 Task: Find connections with filter location Formiga with filter topic #house with filter profile language English with filter current company Daimler Truck Innovation Center India (DTICI) with filter school Institute of Cost and Work Accountants of India with filter industry Graphic Design with filter service category Audio Engineering with filter keywords title Chemical Engineer
Action: Mouse moved to (475, 101)
Screenshot: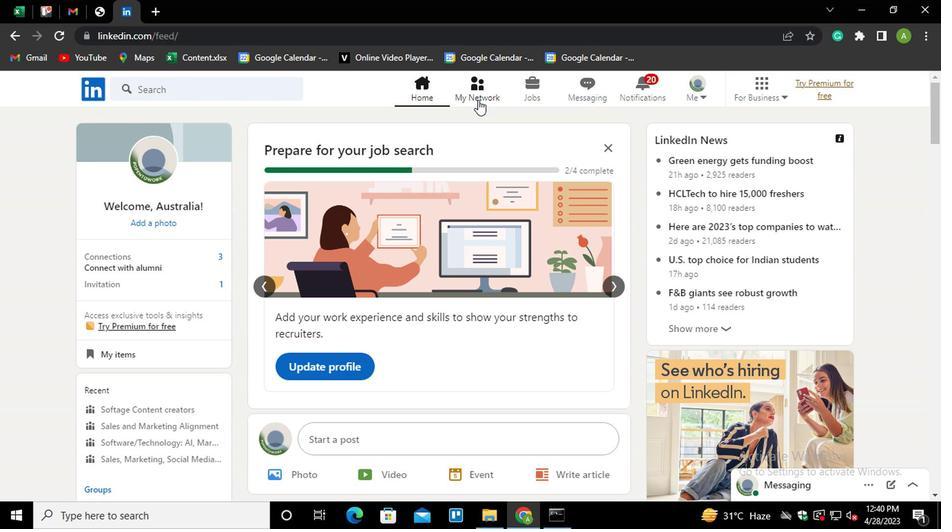 
Action: Mouse pressed left at (475, 101)
Screenshot: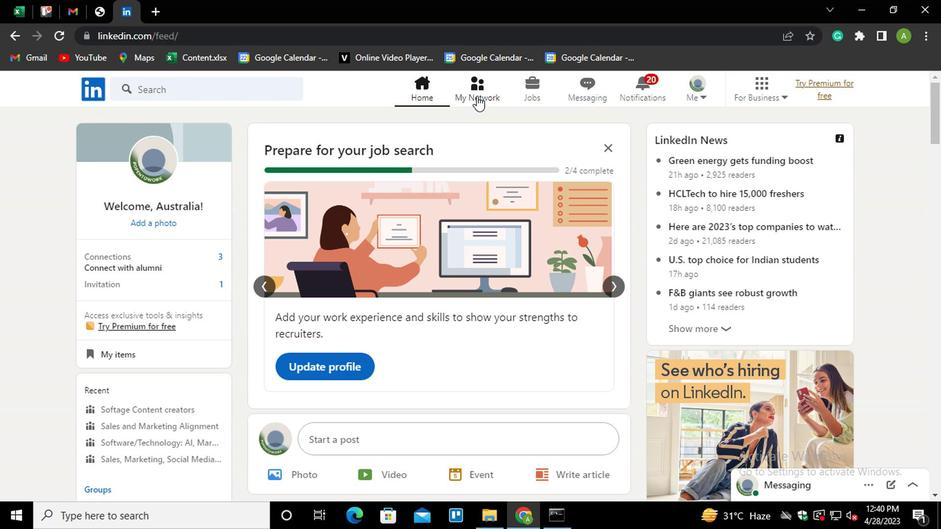 
Action: Mouse moved to (151, 166)
Screenshot: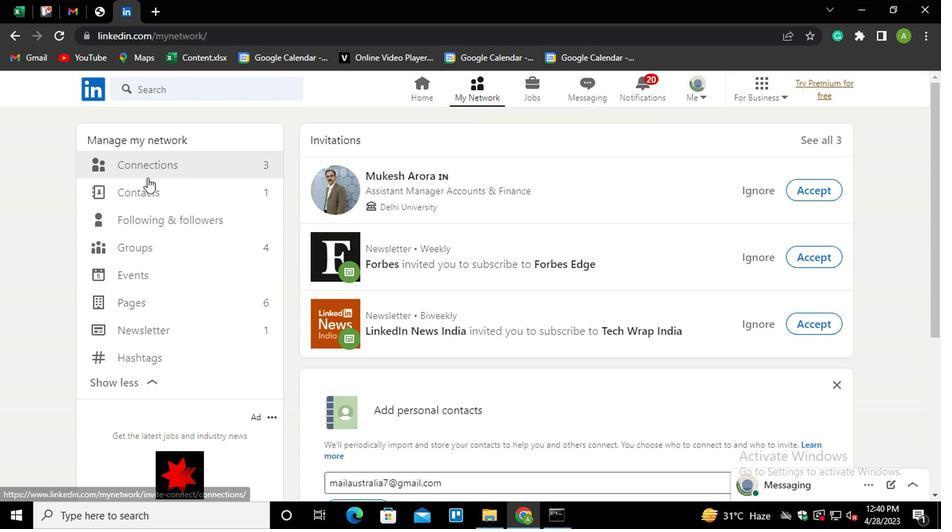 
Action: Mouse pressed left at (151, 166)
Screenshot: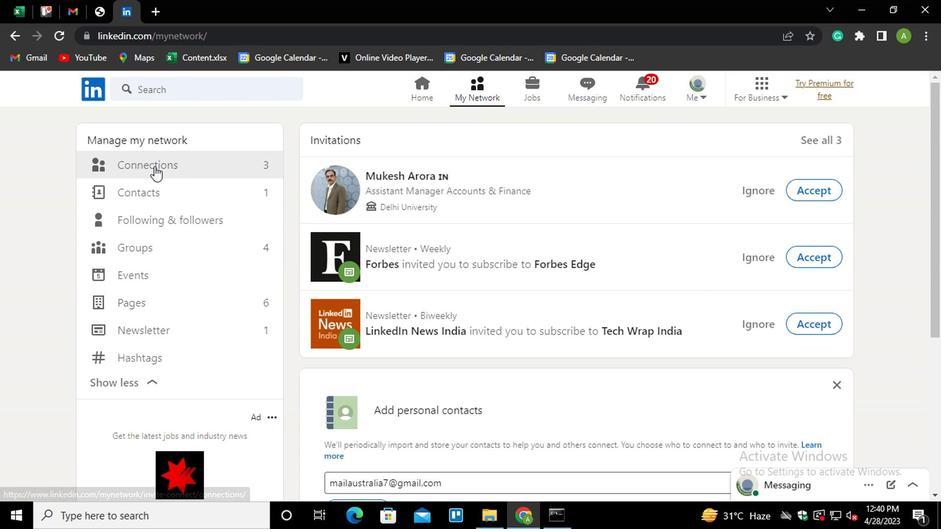 
Action: Mouse moved to (545, 173)
Screenshot: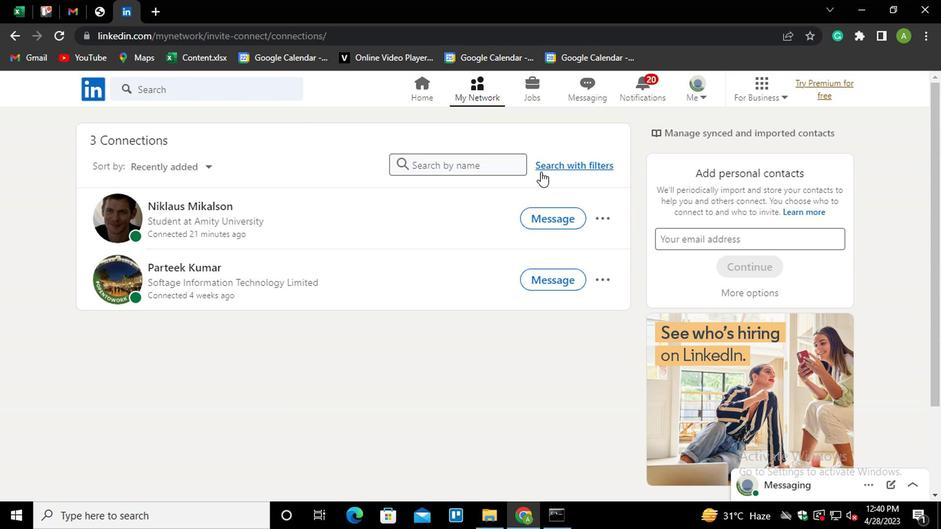 
Action: Mouse pressed left at (545, 173)
Screenshot: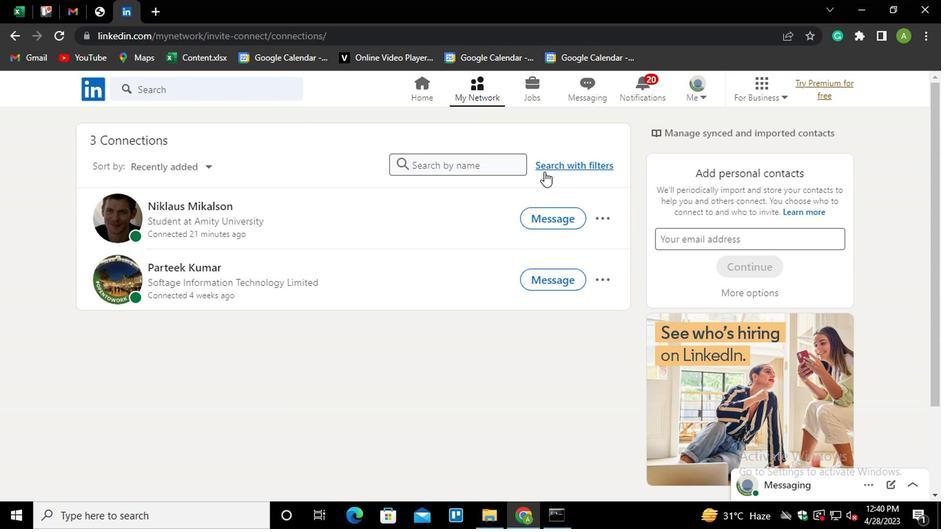 
Action: Mouse moved to (513, 130)
Screenshot: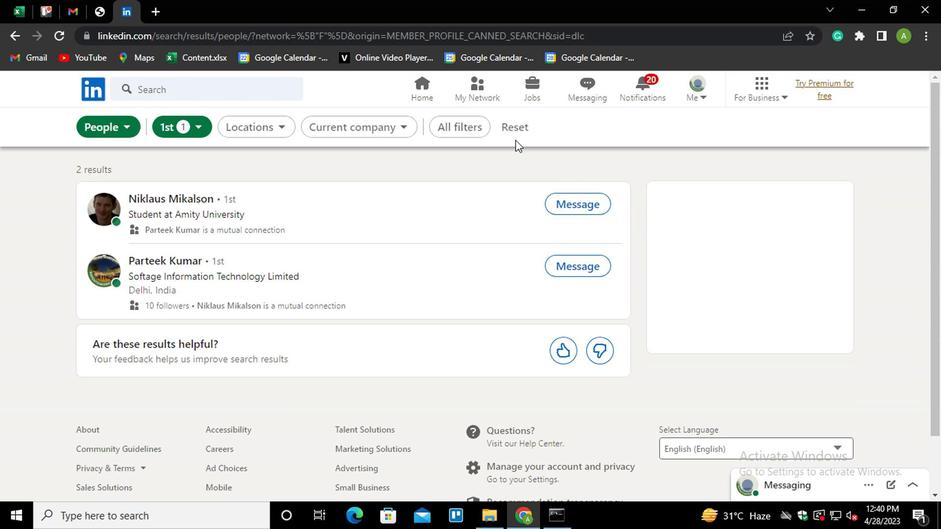 
Action: Mouse pressed left at (513, 130)
Screenshot: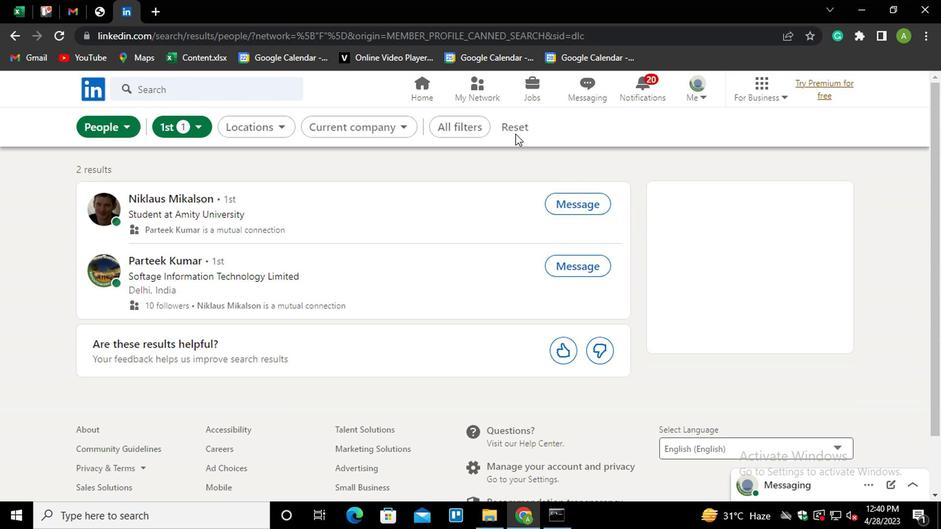 
Action: Mouse moved to (487, 130)
Screenshot: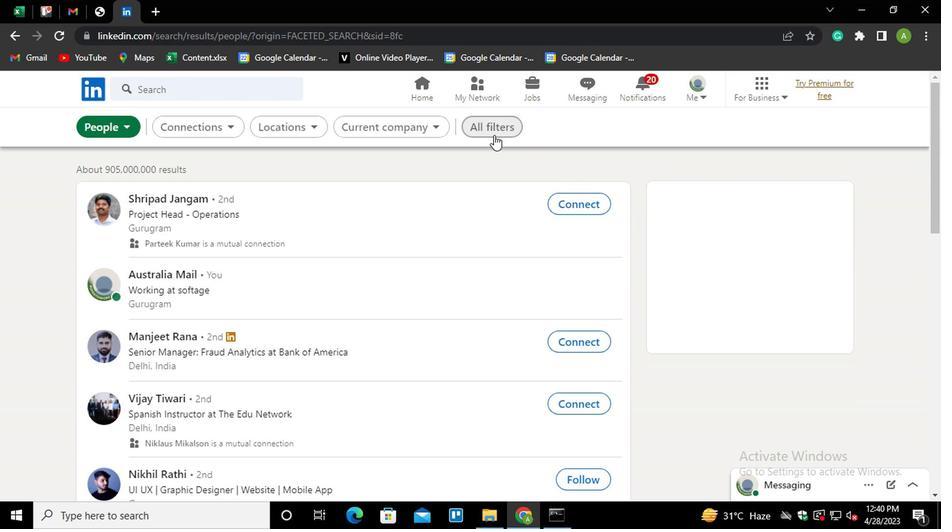 
Action: Mouse pressed left at (487, 130)
Screenshot: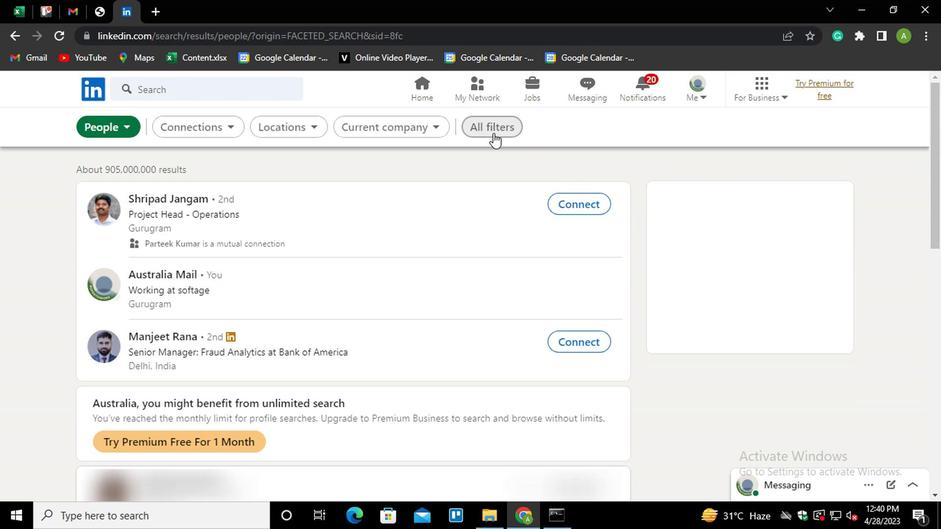 
Action: Mouse moved to (668, 262)
Screenshot: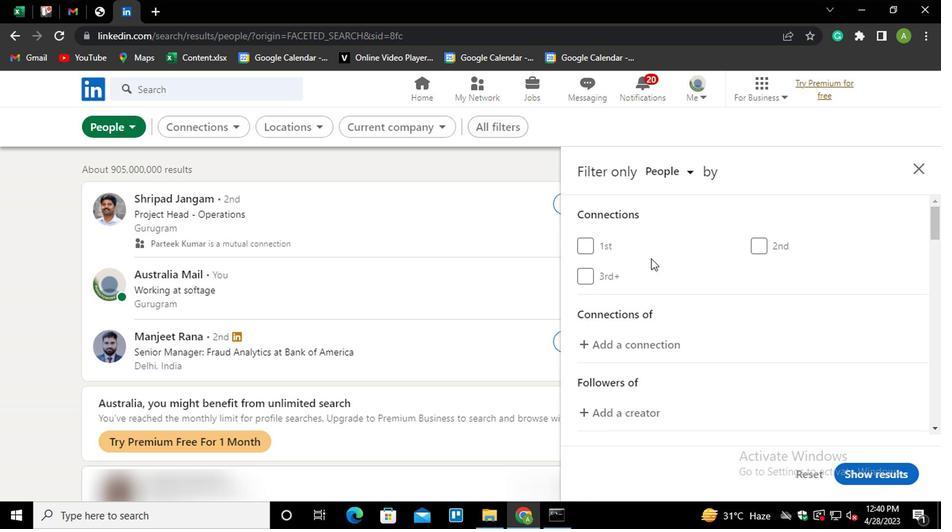 
Action: Mouse scrolled (668, 261) with delta (0, 0)
Screenshot: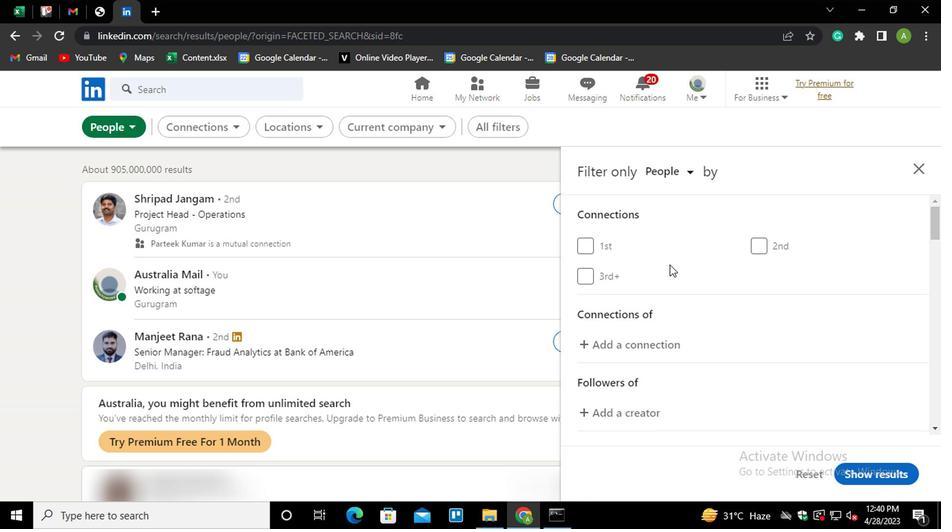 
Action: Mouse scrolled (668, 261) with delta (0, 0)
Screenshot: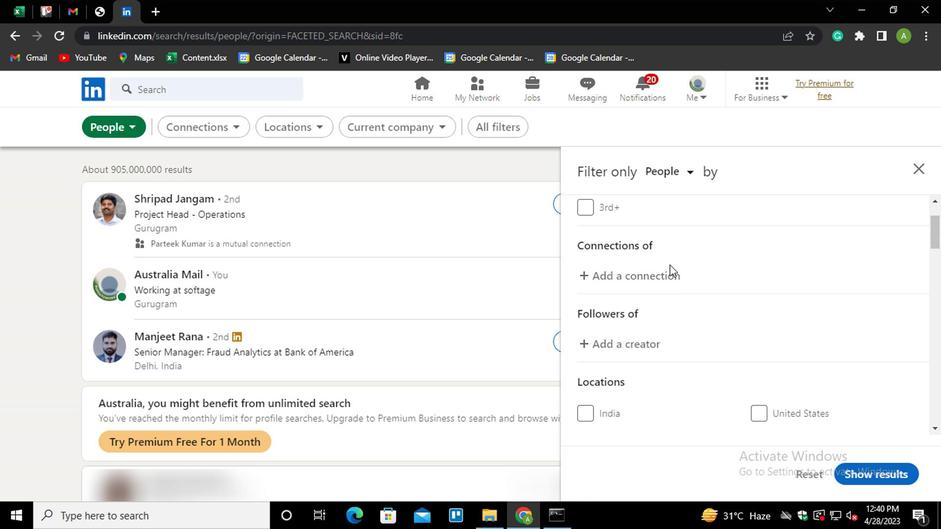 
Action: Mouse scrolled (668, 261) with delta (0, 0)
Screenshot: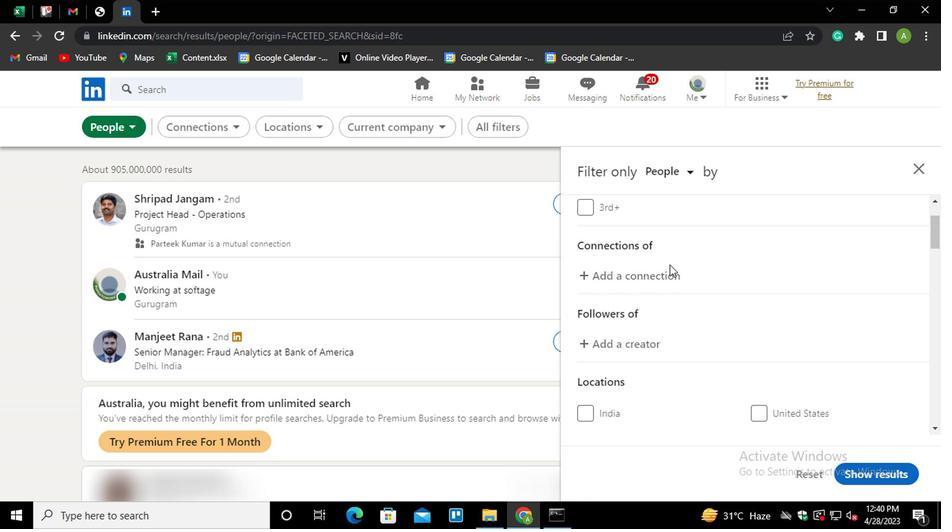 
Action: Mouse scrolled (668, 261) with delta (0, 0)
Screenshot: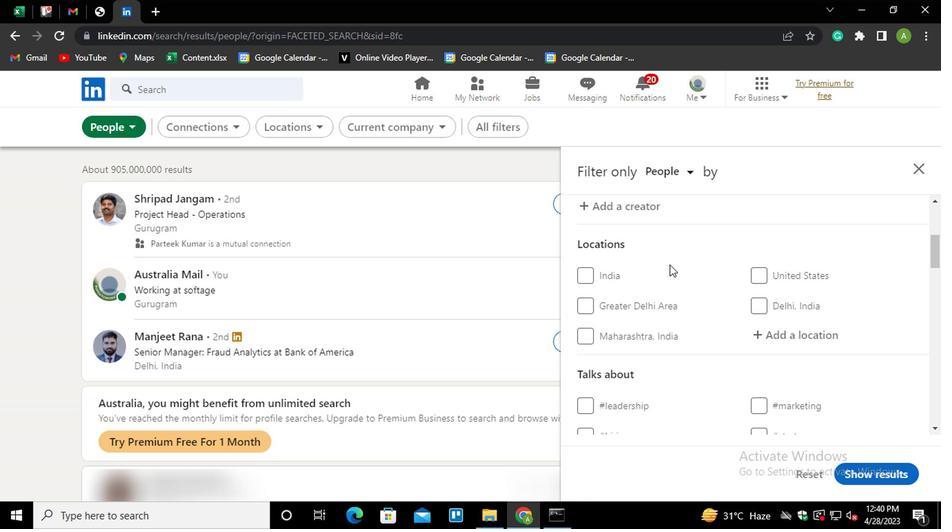 
Action: Mouse moved to (787, 256)
Screenshot: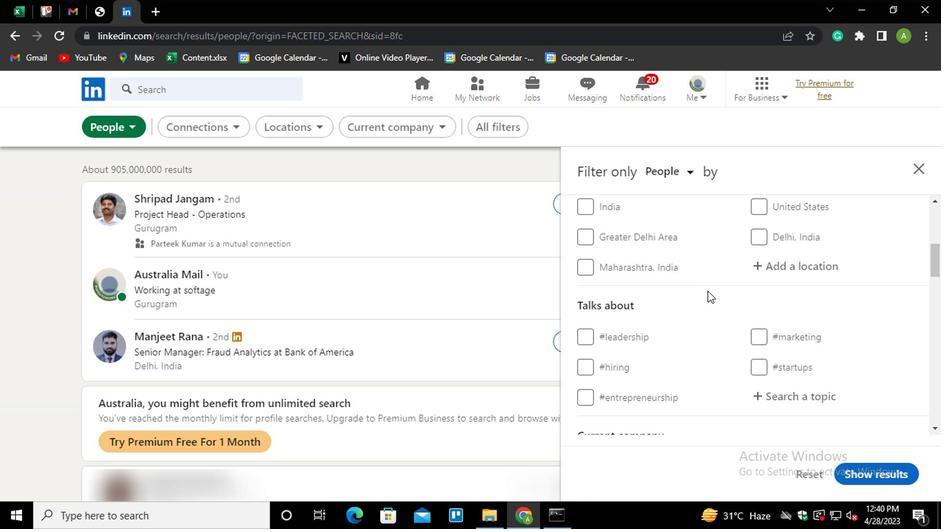 
Action: Mouse pressed left at (787, 256)
Screenshot: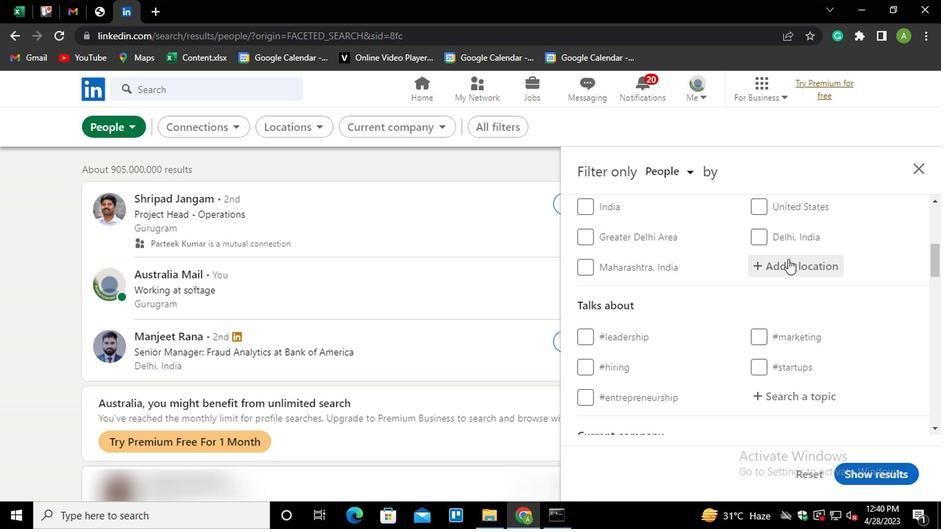 
Action: Mouse moved to (783, 260)
Screenshot: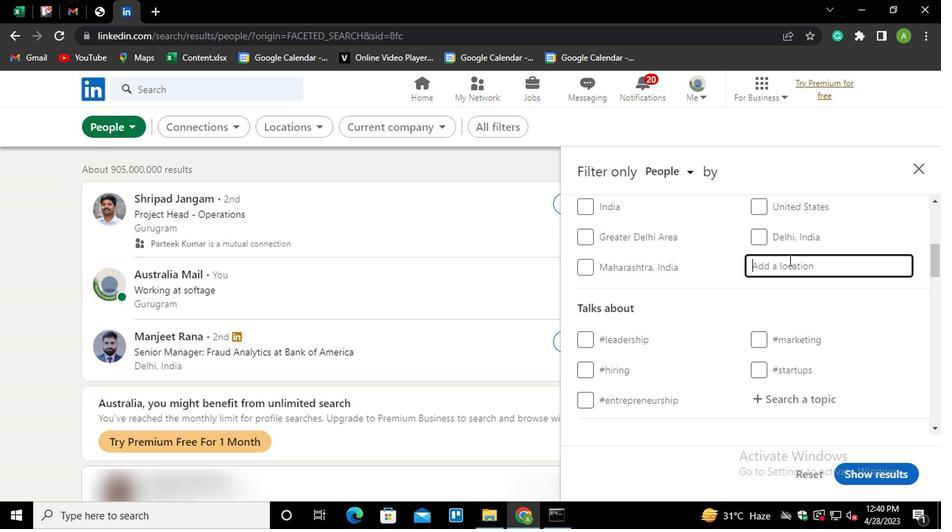 
Action: Mouse pressed left at (783, 260)
Screenshot: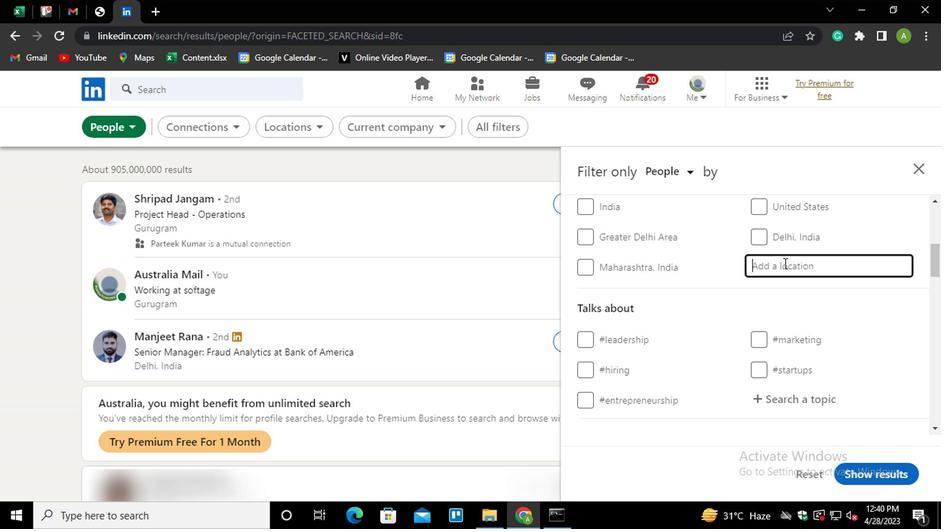 
Action: Key pressed <Key.shift>FORMIGA<Key.down><Key.enter>
Screenshot: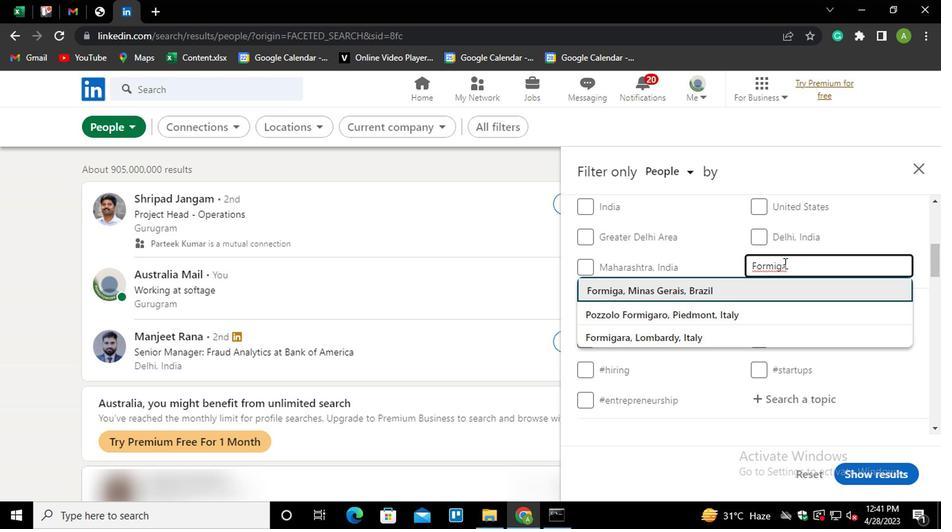 
Action: Mouse scrolled (783, 260) with delta (0, 0)
Screenshot: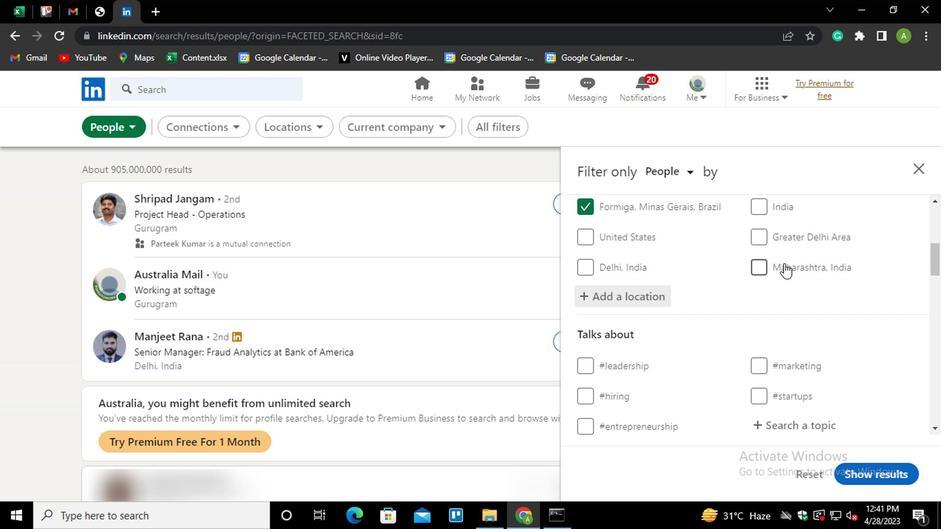 
Action: Mouse scrolled (783, 260) with delta (0, 0)
Screenshot: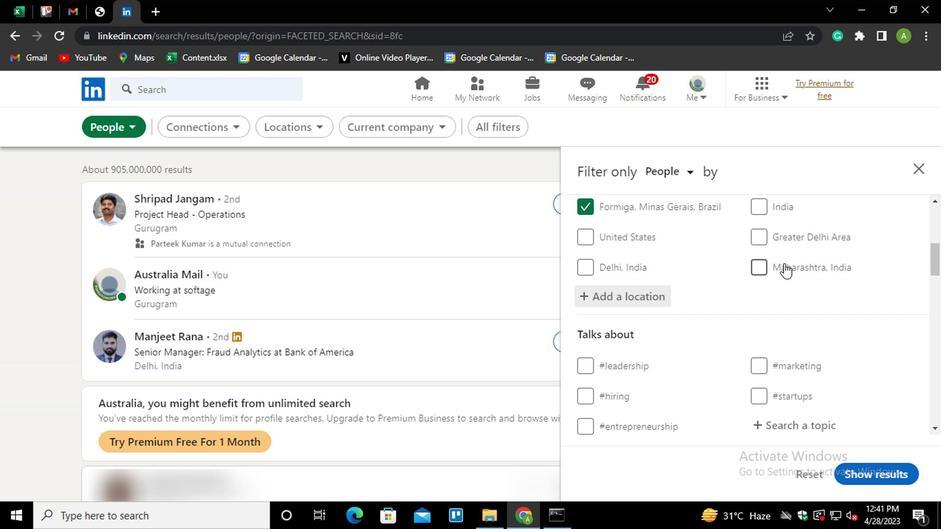 
Action: Mouse moved to (783, 282)
Screenshot: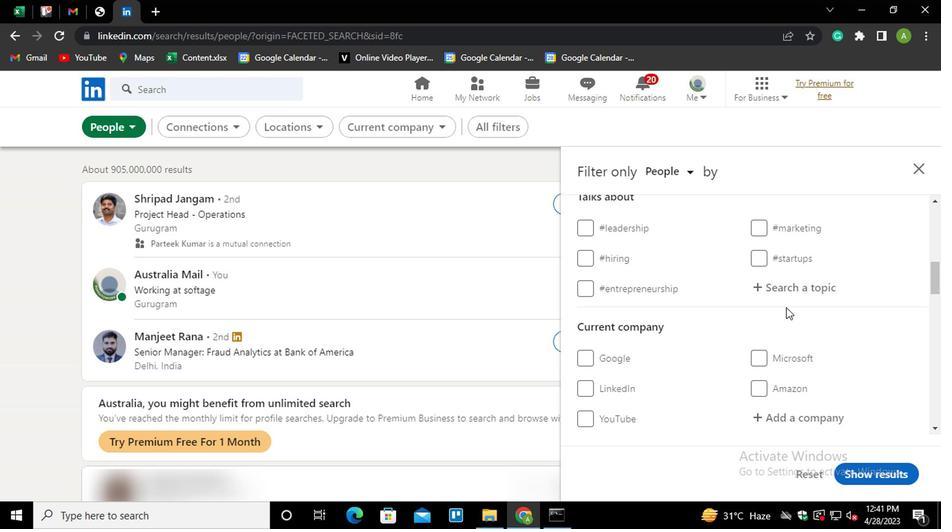 
Action: Mouse pressed left at (783, 282)
Screenshot: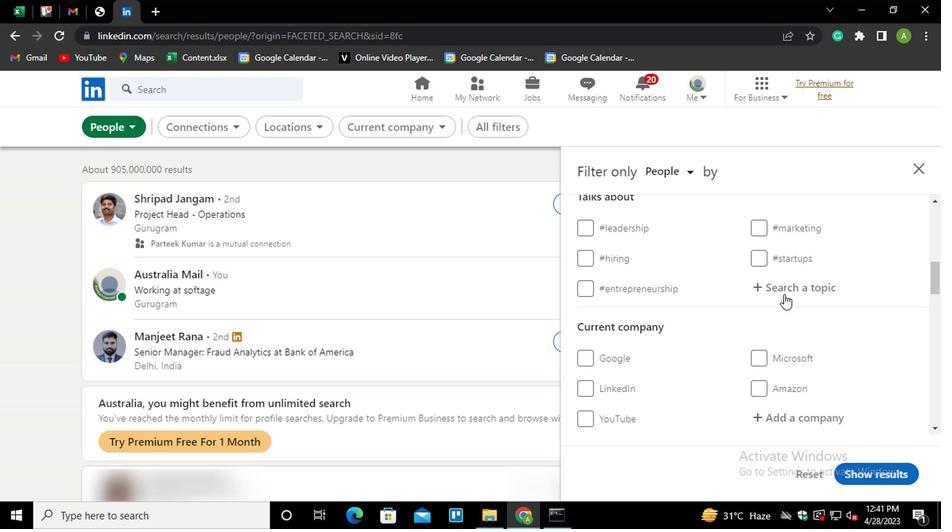 
Action: Mouse moved to (781, 281)
Screenshot: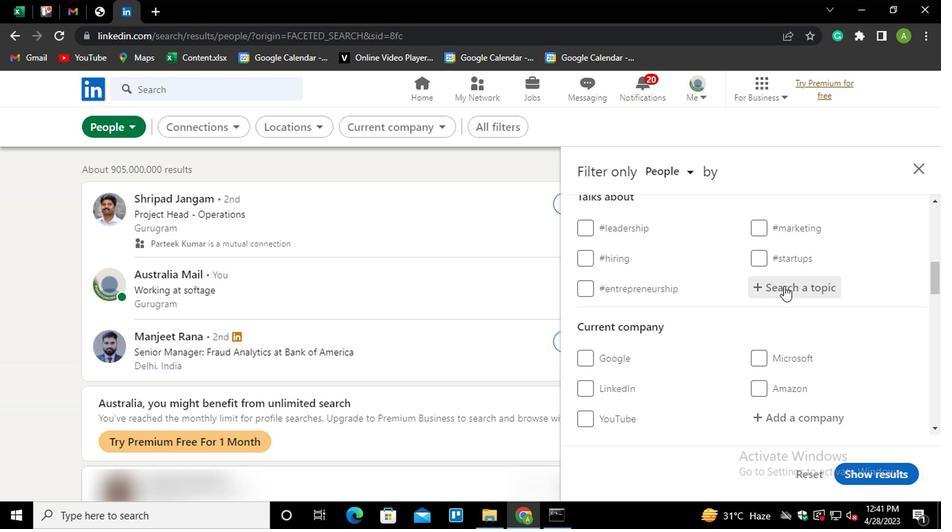 
Action: Key pressed HOUSE<Key.down><Key.down><Key.enter>
Screenshot: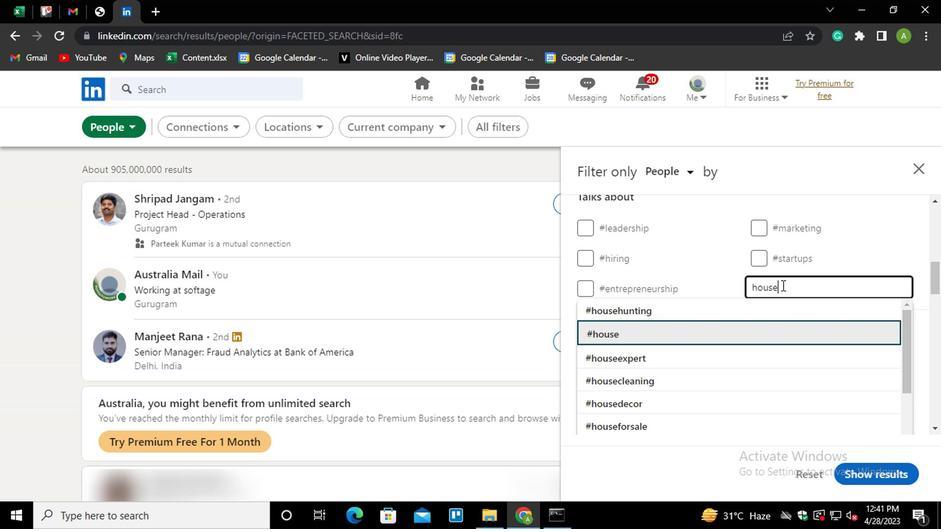 
Action: Mouse scrolled (781, 280) with delta (0, 0)
Screenshot: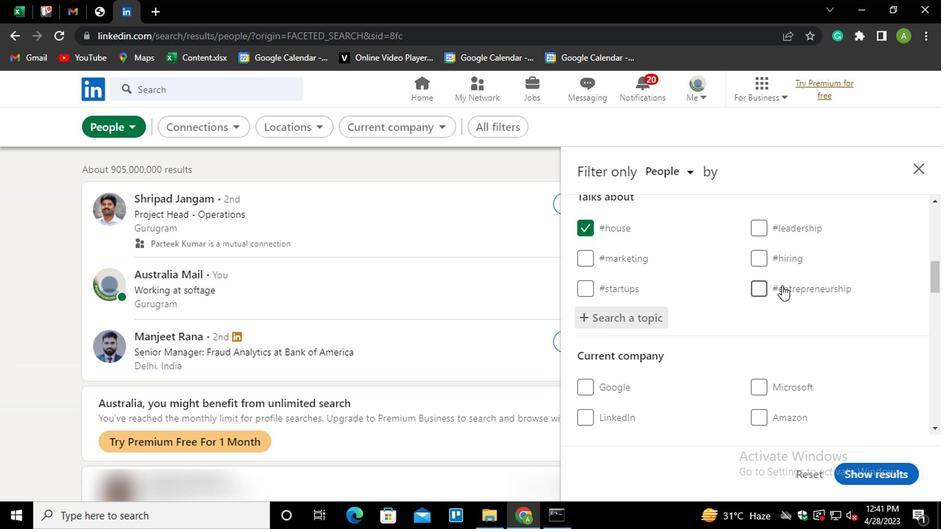 
Action: Mouse scrolled (781, 280) with delta (0, 0)
Screenshot: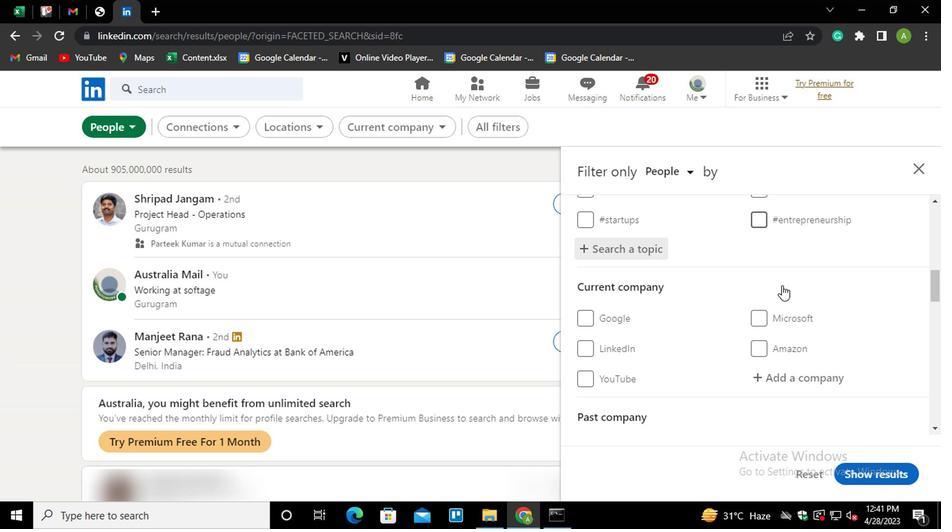 
Action: Mouse scrolled (781, 280) with delta (0, 0)
Screenshot: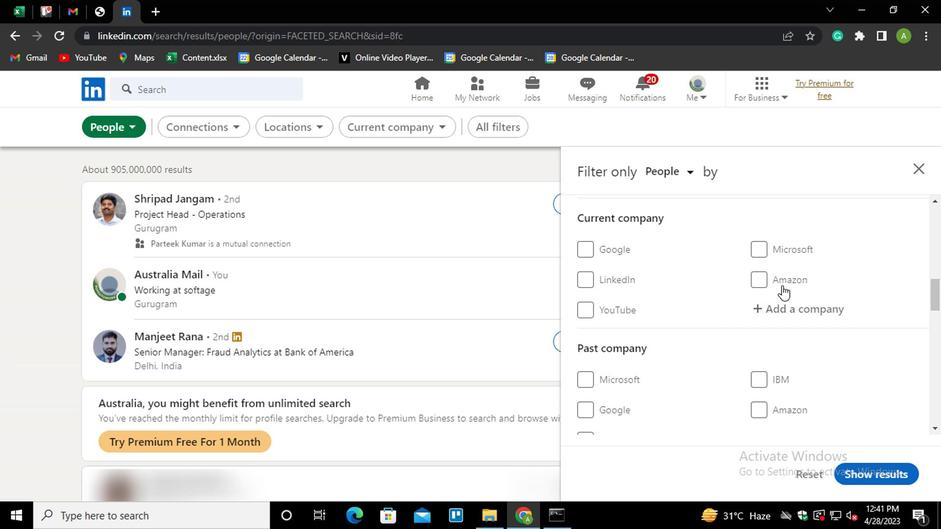 
Action: Mouse scrolled (781, 280) with delta (0, 0)
Screenshot: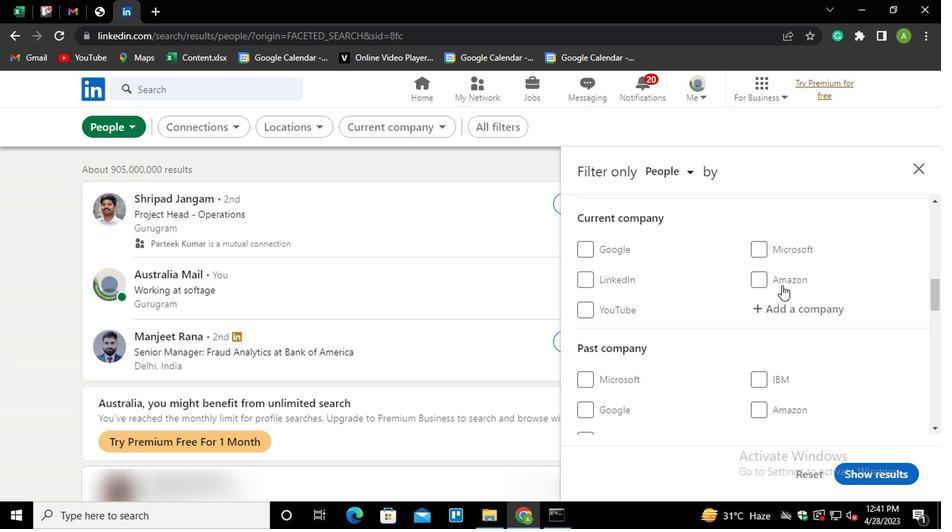 
Action: Mouse scrolled (781, 280) with delta (0, 0)
Screenshot: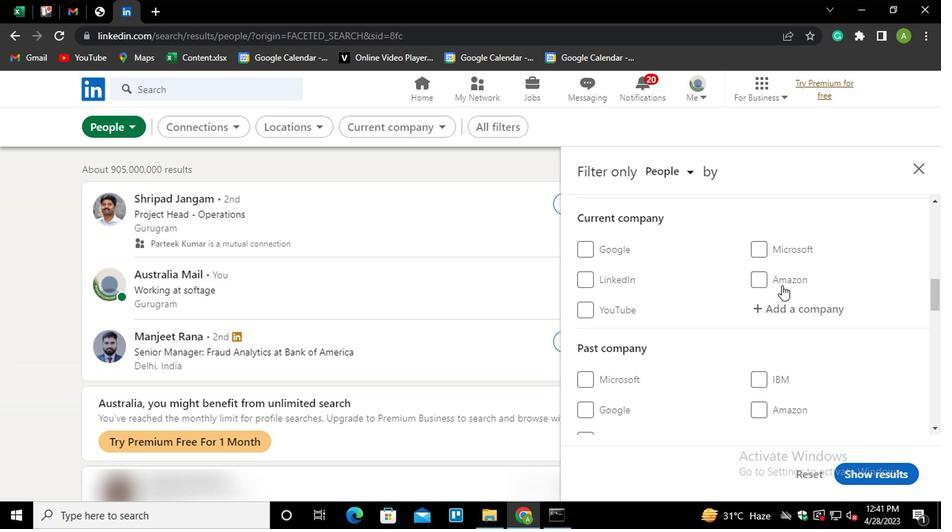 
Action: Mouse scrolled (781, 280) with delta (0, 0)
Screenshot: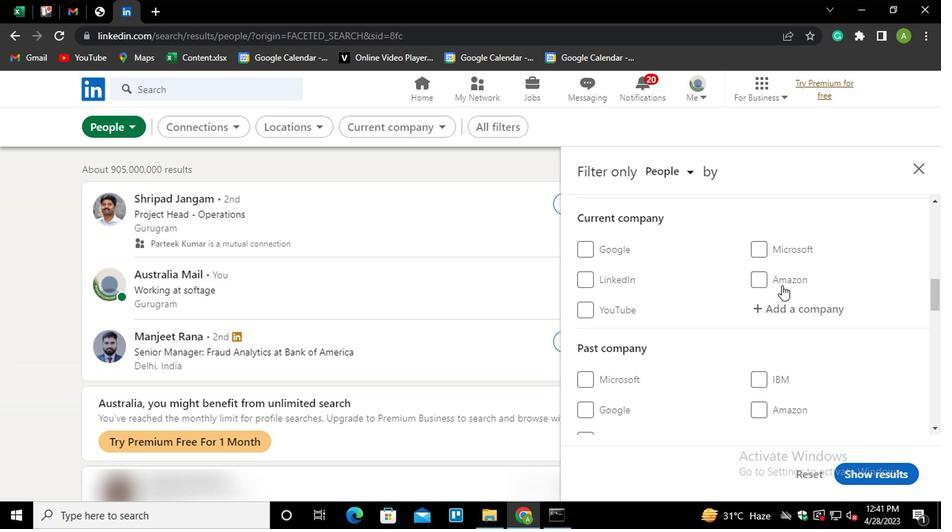 
Action: Mouse scrolled (781, 280) with delta (0, 0)
Screenshot: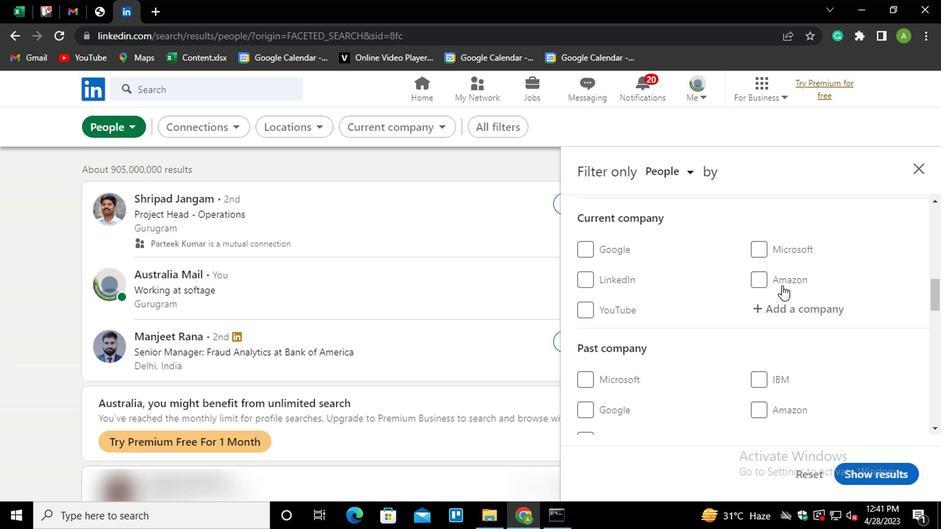 
Action: Mouse scrolled (781, 280) with delta (0, 0)
Screenshot: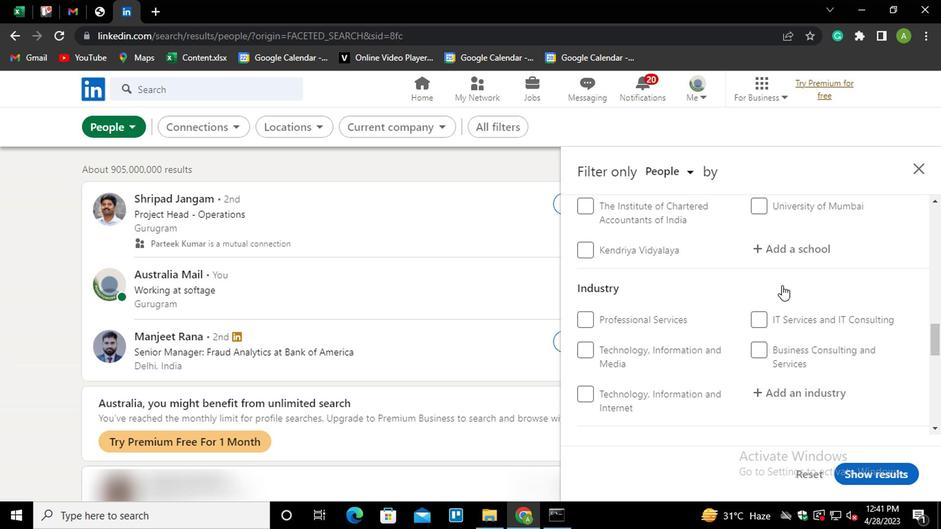
Action: Mouse scrolled (781, 280) with delta (0, 0)
Screenshot: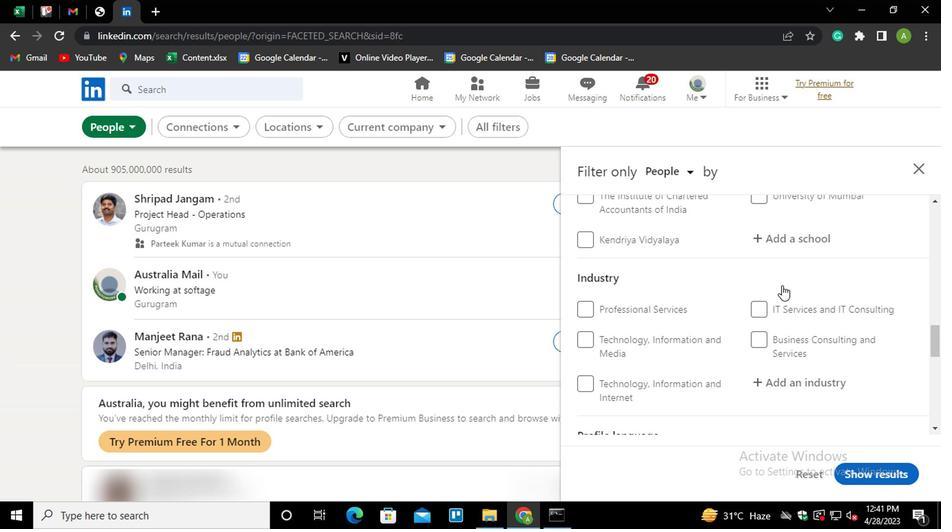 
Action: Mouse scrolled (781, 280) with delta (0, 0)
Screenshot: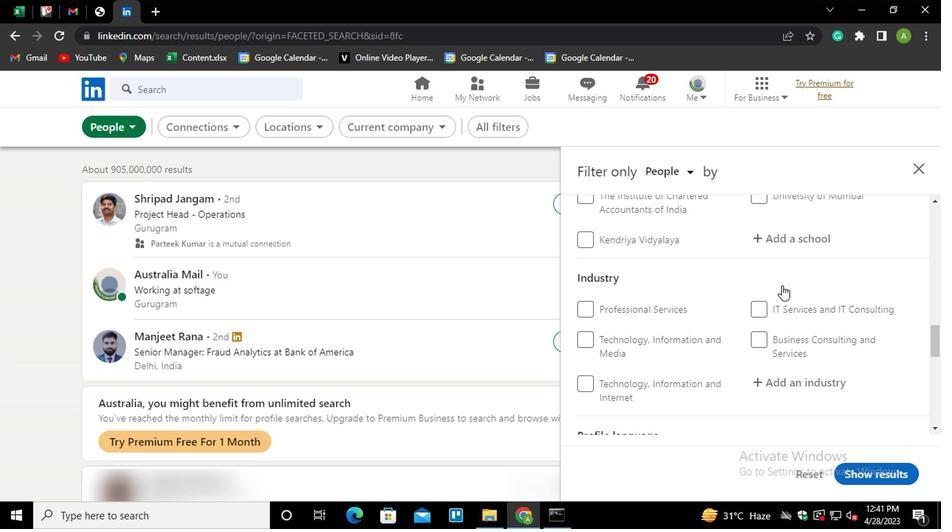 
Action: Mouse moved to (584, 264)
Screenshot: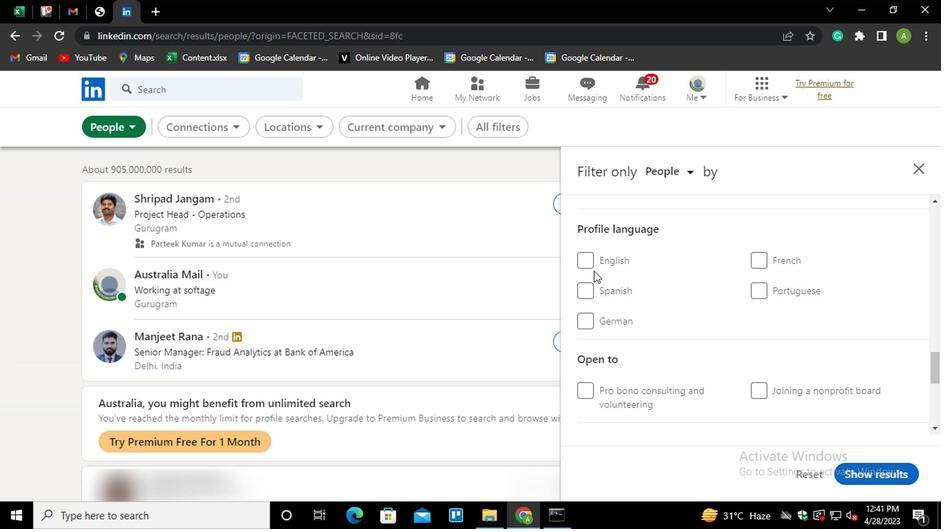 
Action: Mouse pressed left at (584, 264)
Screenshot: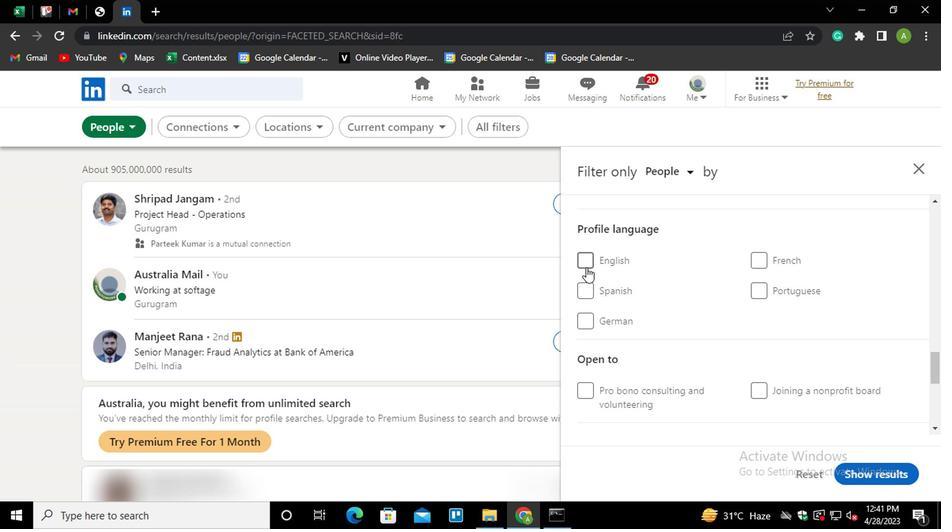 
Action: Mouse moved to (698, 314)
Screenshot: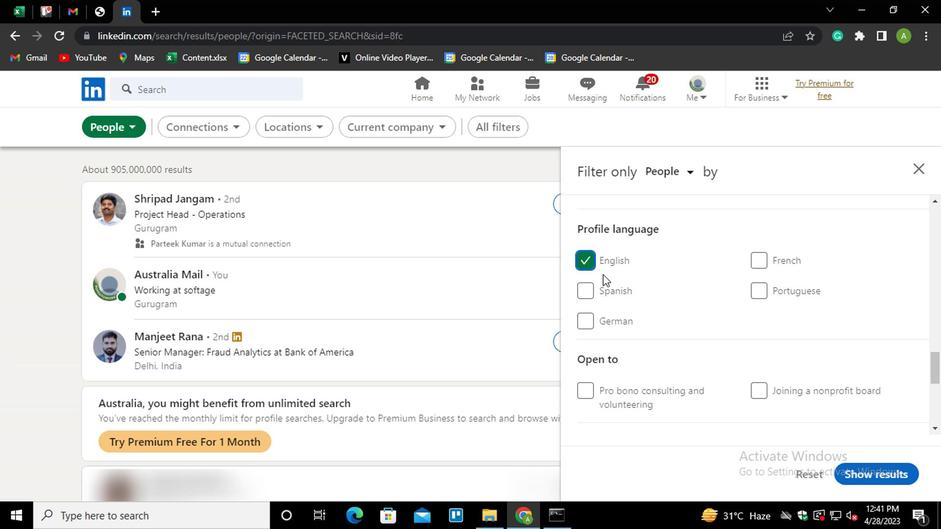 
Action: Mouse scrolled (698, 315) with delta (0, 0)
Screenshot: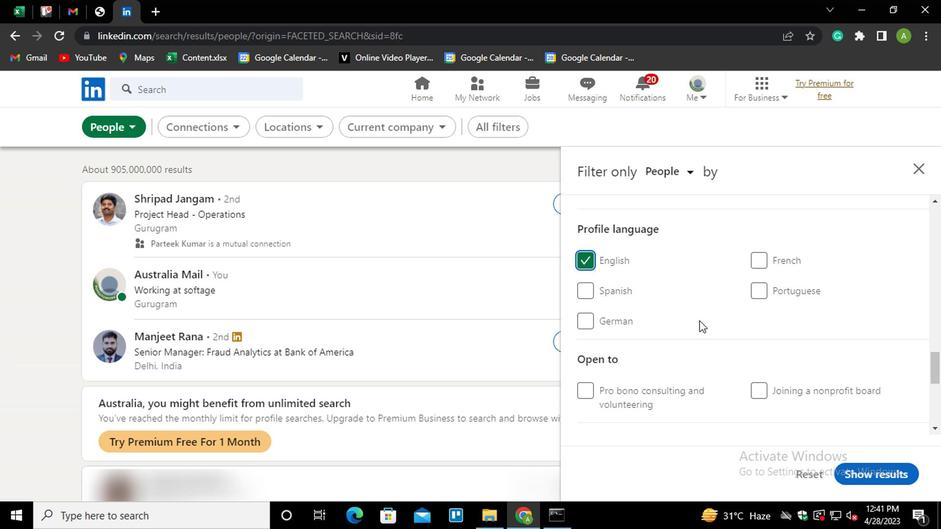 
Action: Mouse scrolled (698, 315) with delta (0, 0)
Screenshot: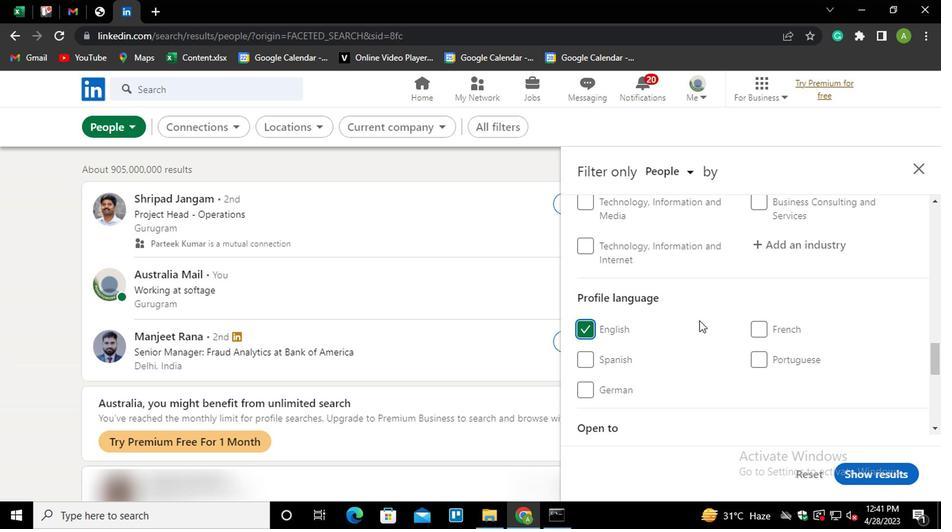 
Action: Mouse scrolled (698, 315) with delta (0, 0)
Screenshot: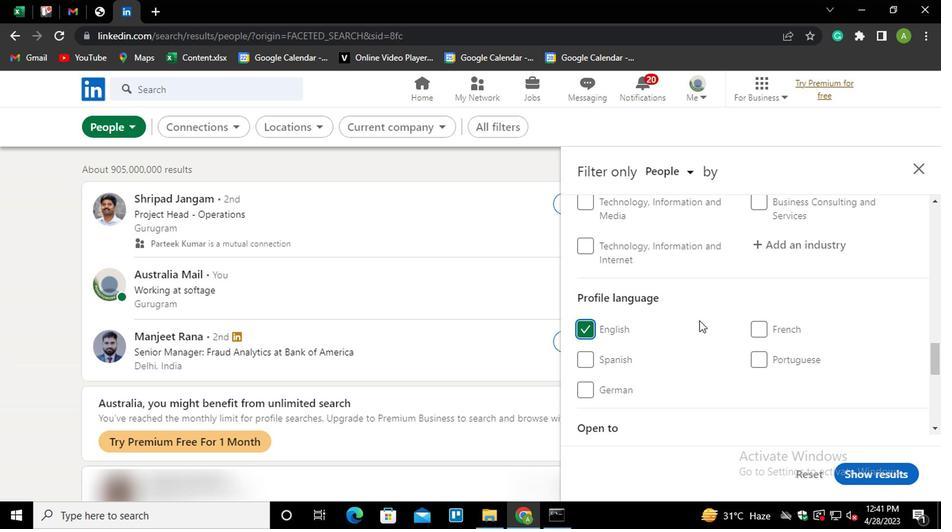 
Action: Mouse scrolled (698, 315) with delta (0, 0)
Screenshot: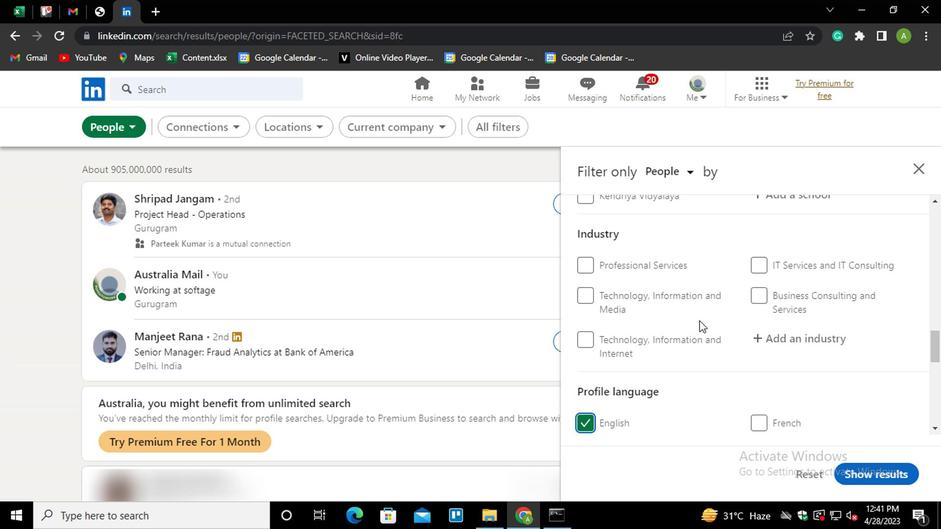 
Action: Mouse scrolled (698, 315) with delta (0, 0)
Screenshot: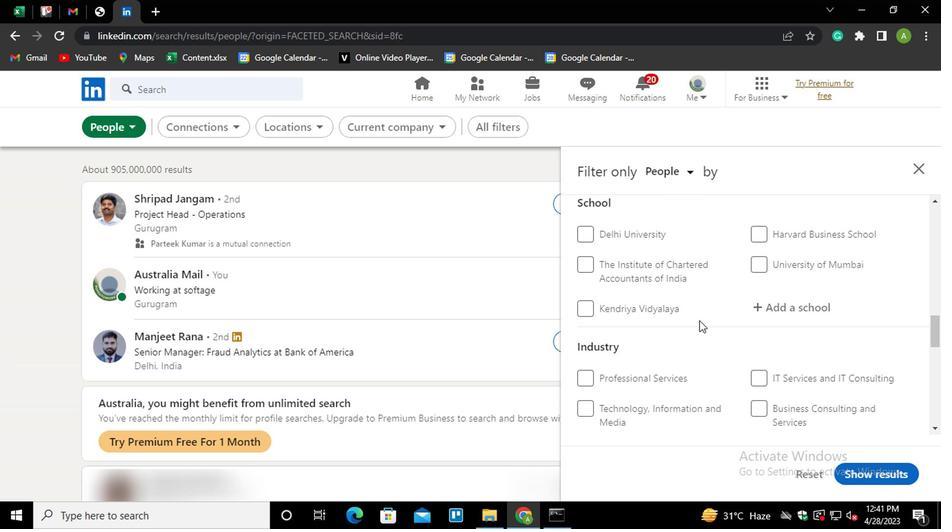 
Action: Mouse scrolled (698, 315) with delta (0, 0)
Screenshot: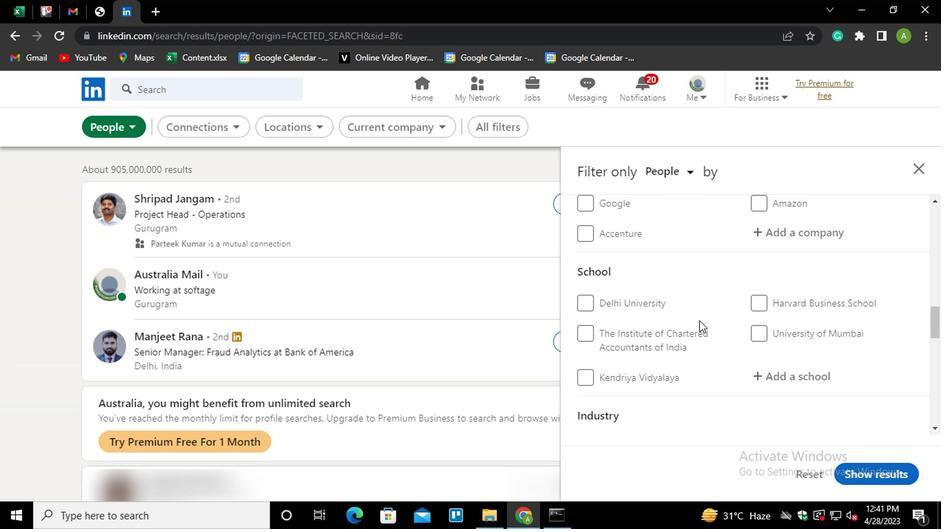 
Action: Mouse scrolled (698, 315) with delta (0, 0)
Screenshot: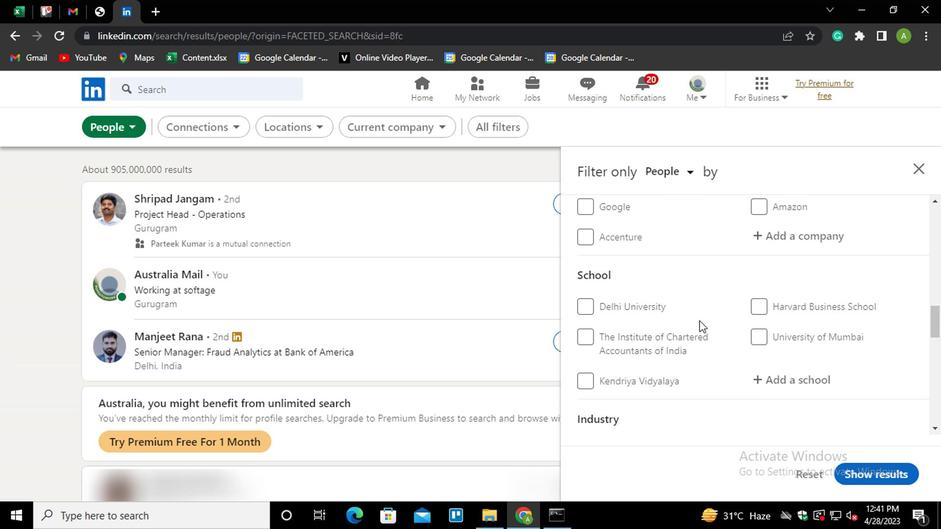 
Action: Mouse scrolled (698, 315) with delta (0, 0)
Screenshot: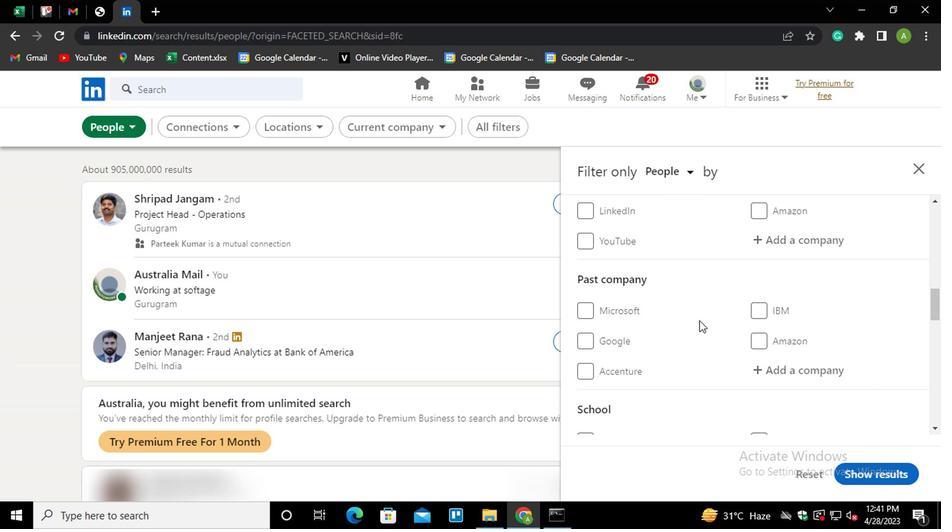 
Action: Mouse moved to (767, 304)
Screenshot: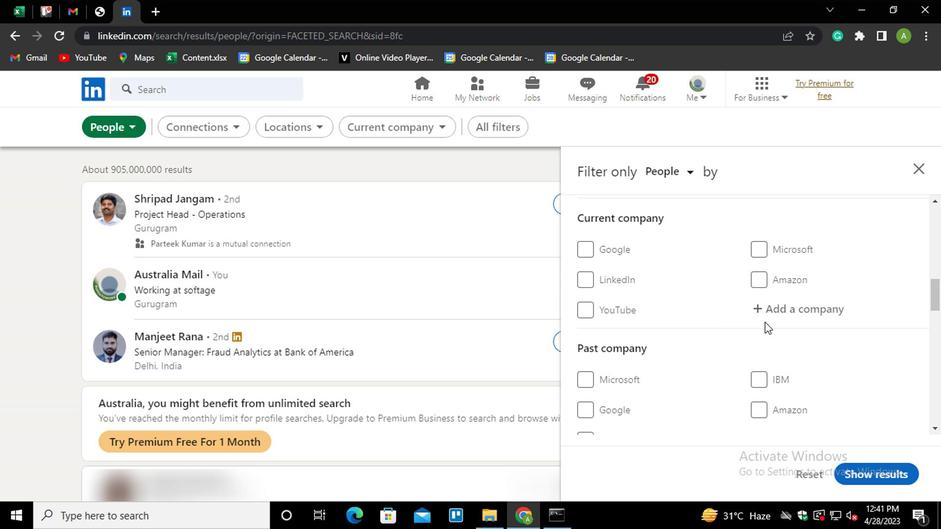 
Action: Mouse pressed left at (767, 304)
Screenshot: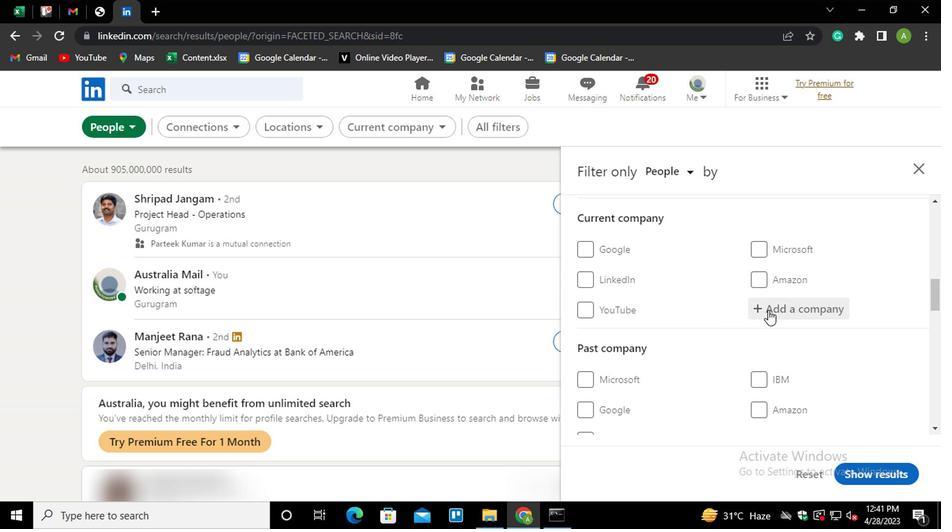 
Action: Key pressed <Key.shift>D
Screenshot: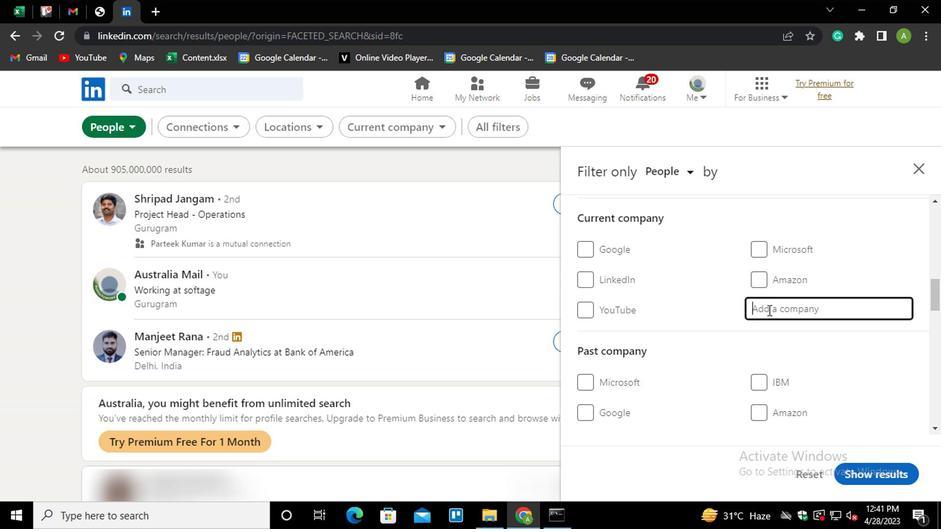 
Action: Mouse moved to (766, 304)
Screenshot: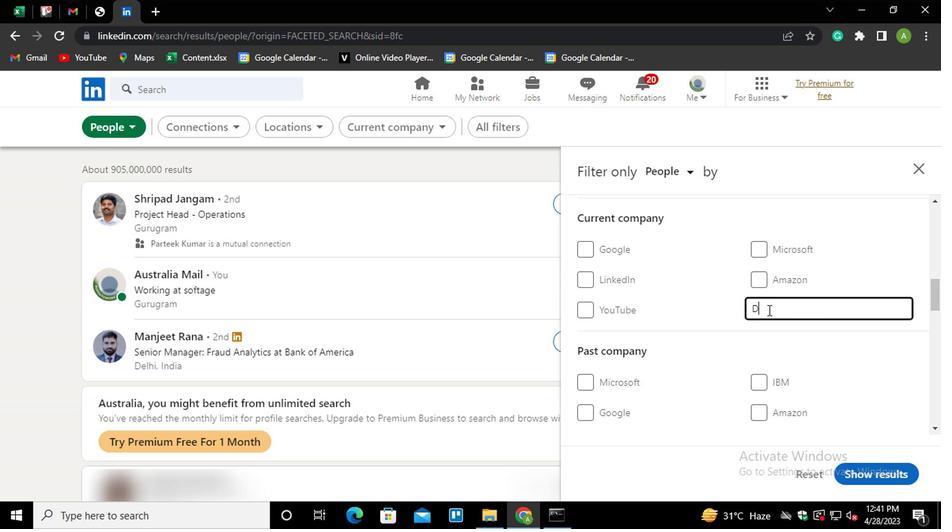 
Action: Key pressed AIMLER<Key.down><Key.space><Key.shift>TRUCK<Key.down><Key.enter>
Screenshot: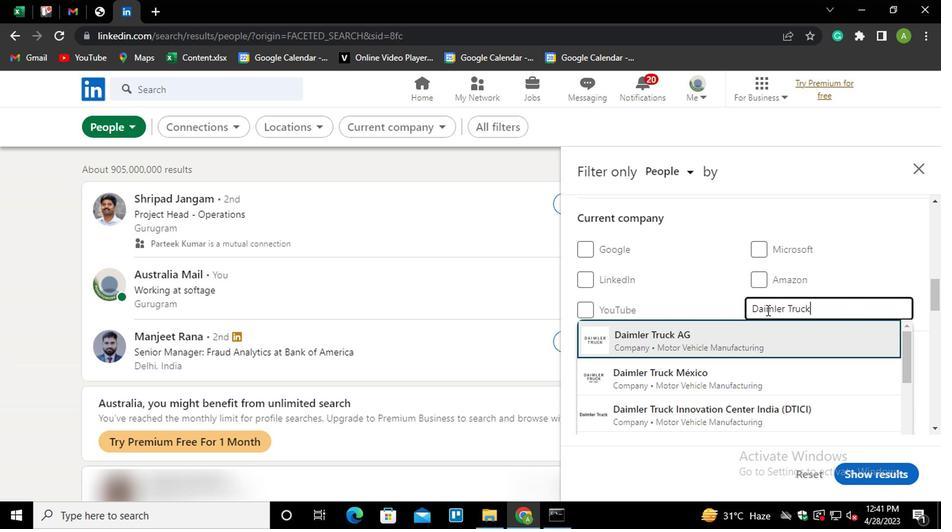 
Action: Mouse scrolled (766, 304) with delta (0, 0)
Screenshot: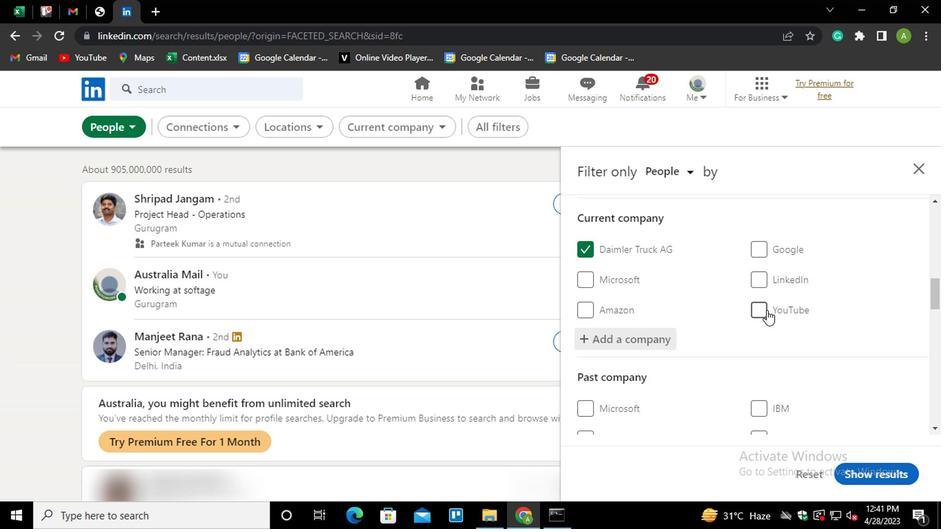 
Action: Mouse scrolled (766, 304) with delta (0, 0)
Screenshot: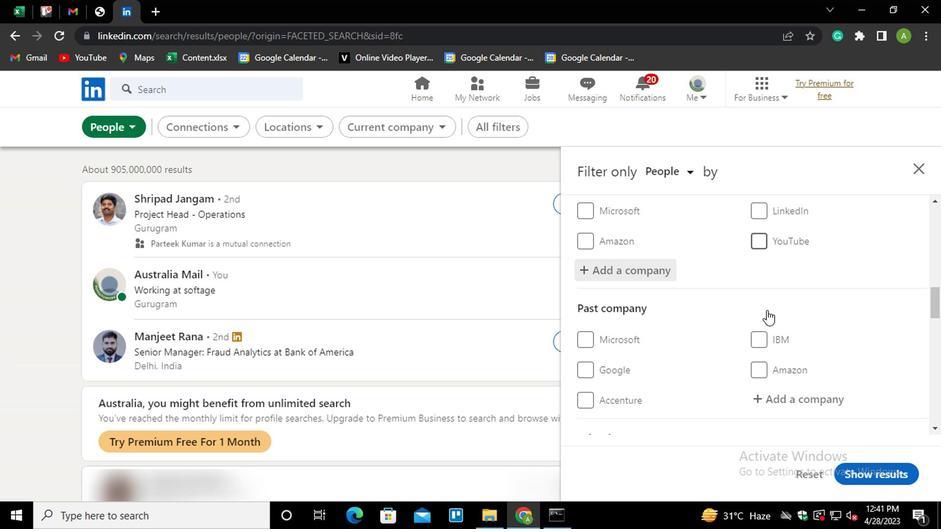 
Action: Mouse scrolled (766, 304) with delta (0, 0)
Screenshot: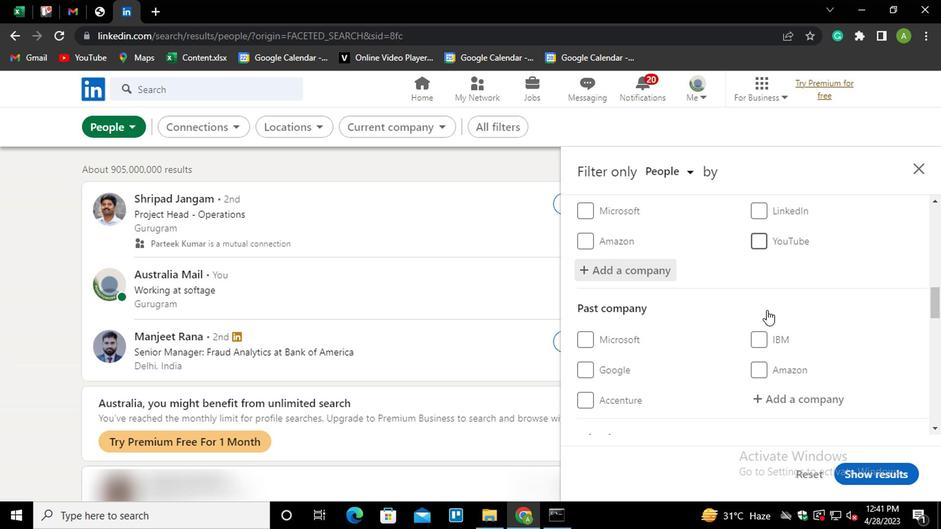 
Action: Mouse moved to (779, 270)
Screenshot: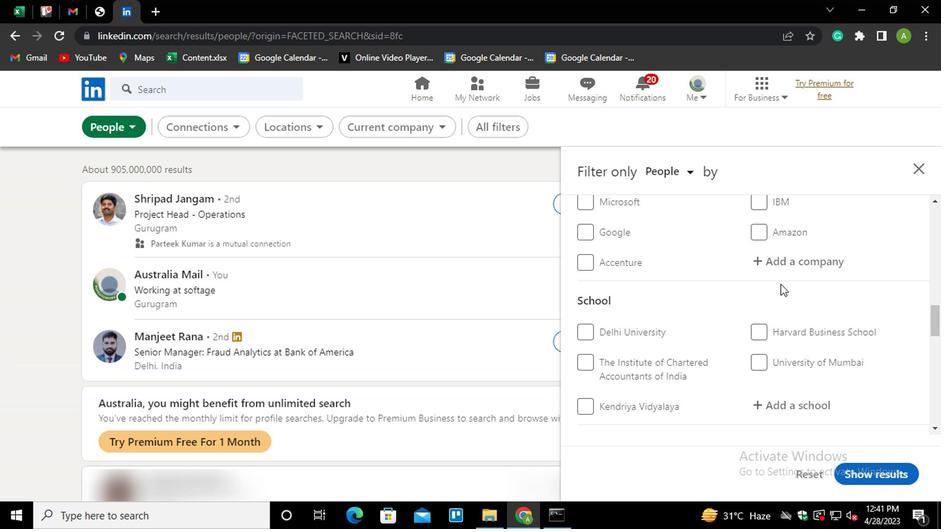 
Action: Mouse scrolled (779, 269) with delta (0, 0)
Screenshot: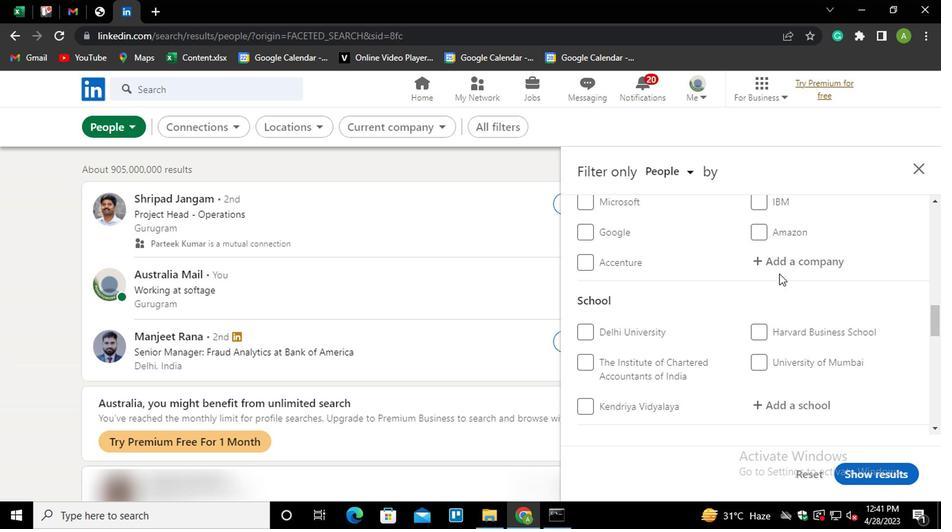
Action: Mouse scrolled (779, 269) with delta (0, 0)
Screenshot: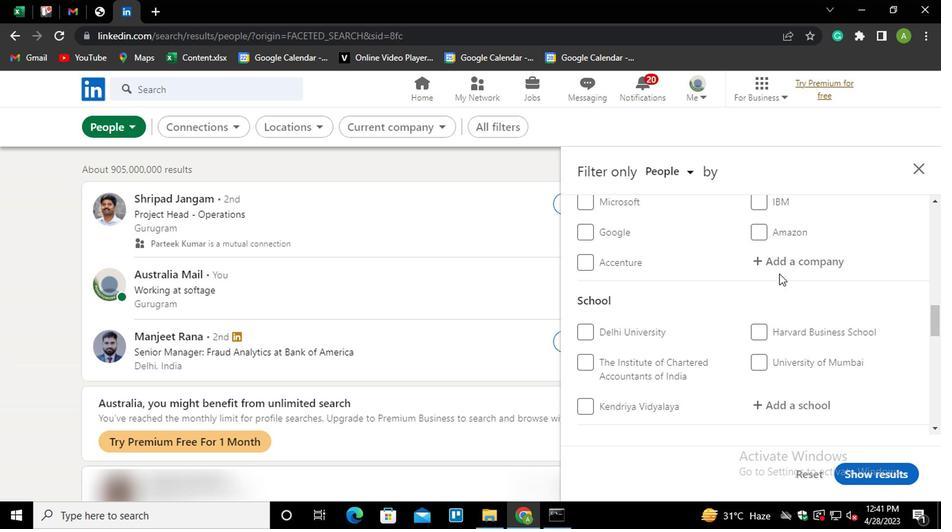 
Action: Mouse moved to (773, 265)
Screenshot: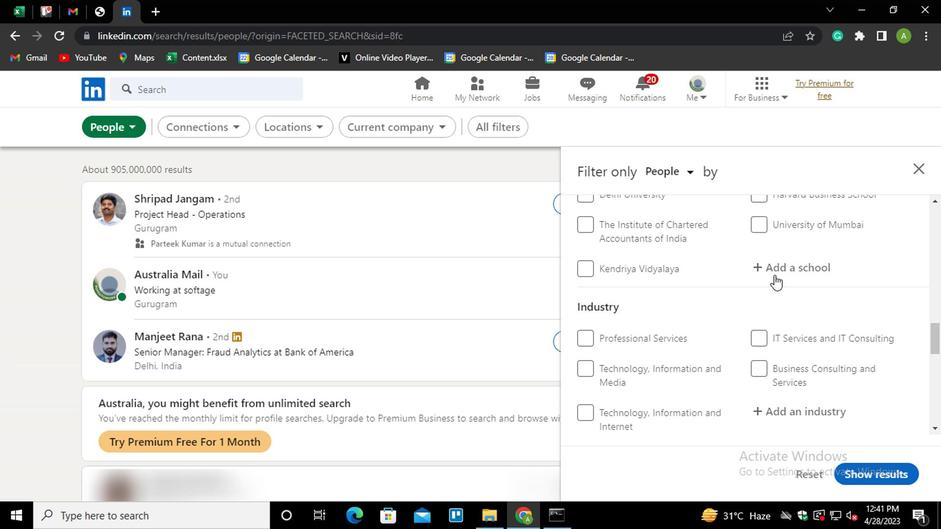 
Action: Mouse pressed left at (773, 265)
Screenshot: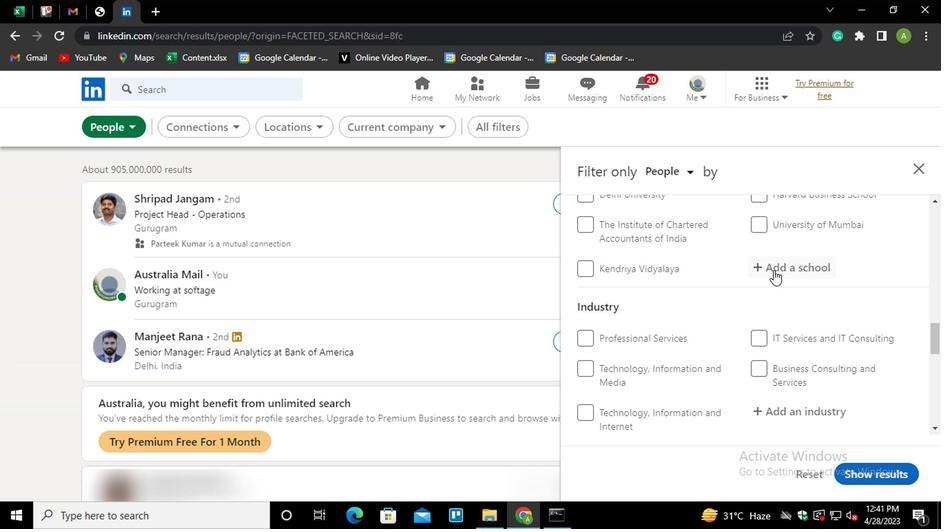 
Action: Mouse moved to (781, 267)
Screenshot: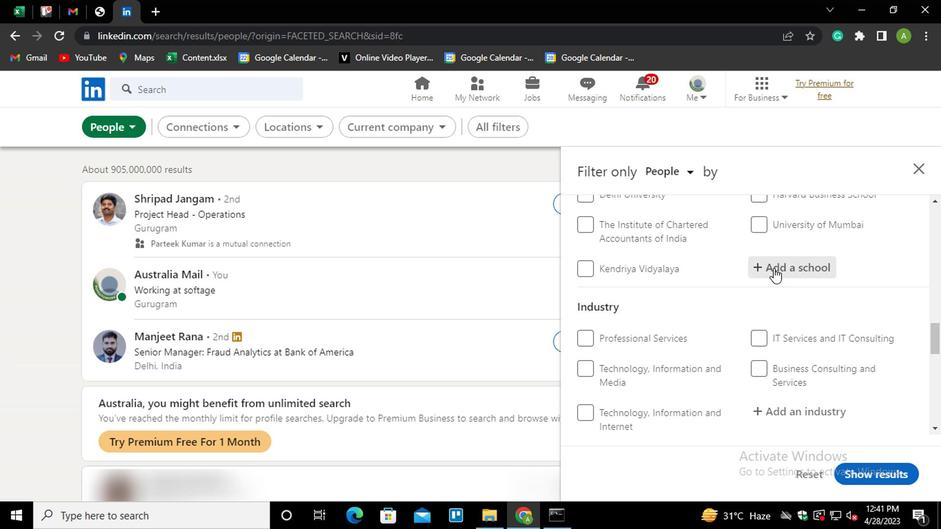 
Action: Mouse pressed left at (781, 267)
Screenshot: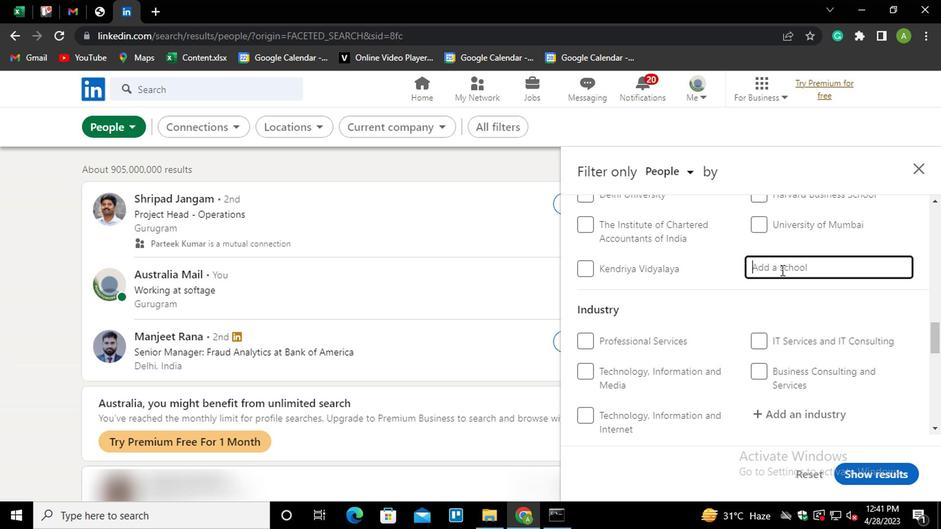 
Action: Key pressed <Key.shift><Key.shift><Key.shift><Key.shift><Key.shift><Key.shift><Key.shift><Key.shift><Key.shift><Key.shift><Key.shift><Key.shift><Key.shift><Key.shift><Key.shift><Key.shift><Key.shift><Key.shift><Key.shift><Key.shift><Key.shift><Key.shift><Key.shift><Key.shift><Key.shift><Key.shift><Key.shift><Key.shift><Key.shift><Key.shift><Key.shift><Key.shift><Key.shift><Key.shift><Key.shift><Key.shift><Key.shift><Key.shift><Key.shift><Key.shift><Key.shift><Key.shift><Key.shift><Key.shift><Key.shift><Key.shift>COS<Key.backspace><Key.backspace>OST<Key.space>AND<Key.space>WOR<Key.down><Key.enter>
Screenshot: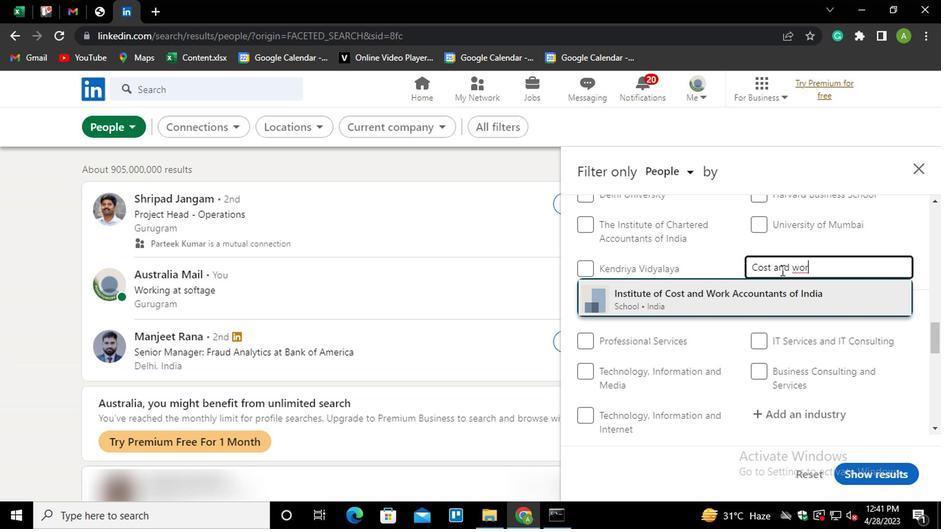 
Action: Mouse scrolled (781, 266) with delta (0, 0)
Screenshot: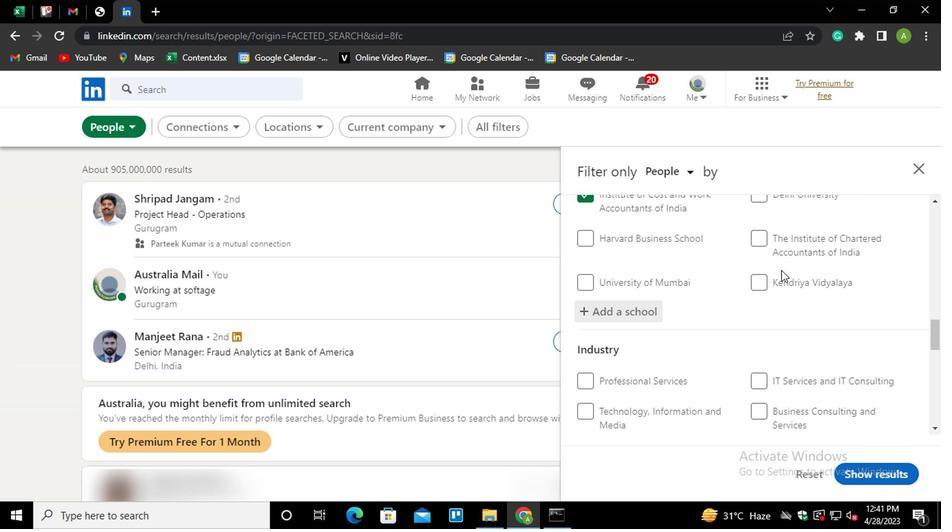 
Action: Mouse scrolled (781, 266) with delta (0, 0)
Screenshot: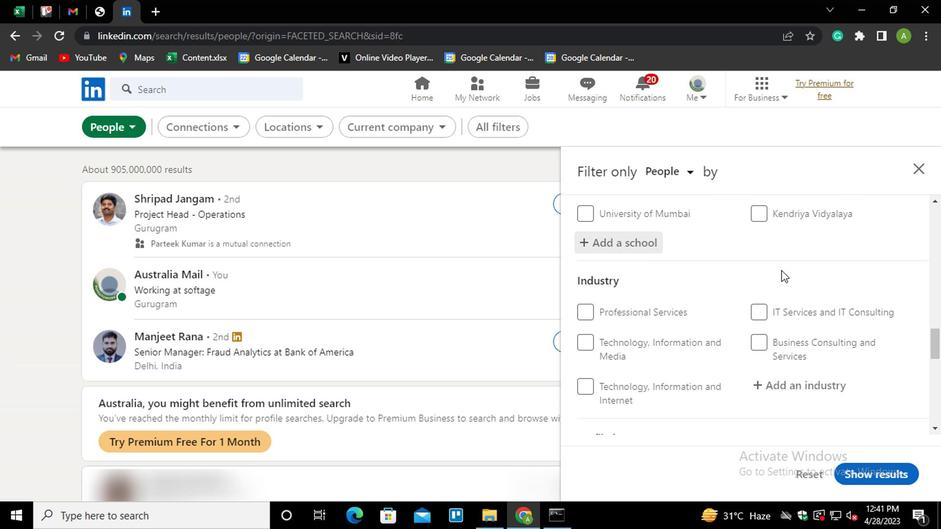 
Action: Mouse moved to (767, 306)
Screenshot: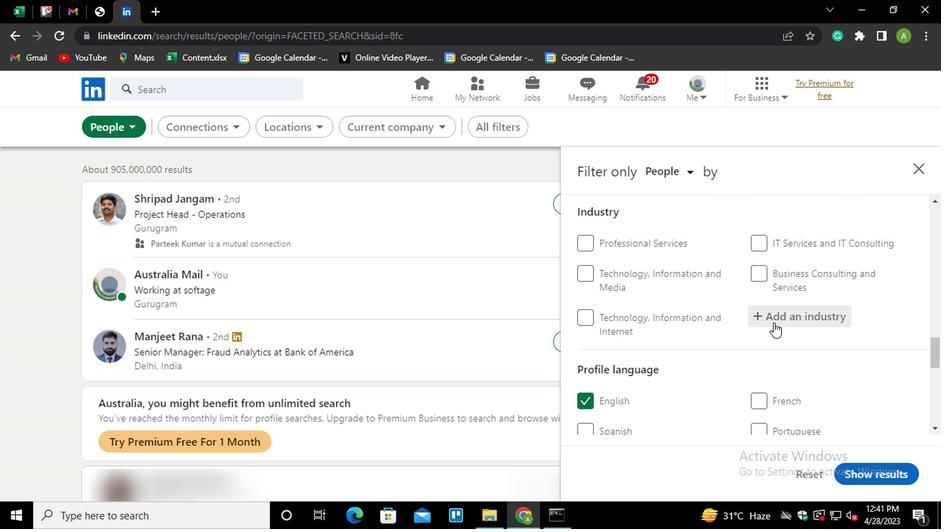
Action: Mouse pressed left at (767, 306)
Screenshot: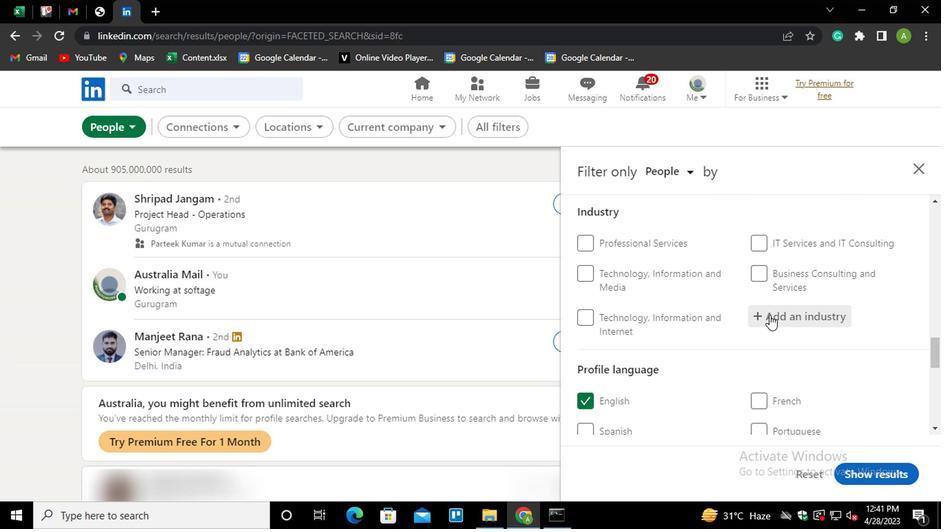 
Action: Mouse moved to (765, 306)
Screenshot: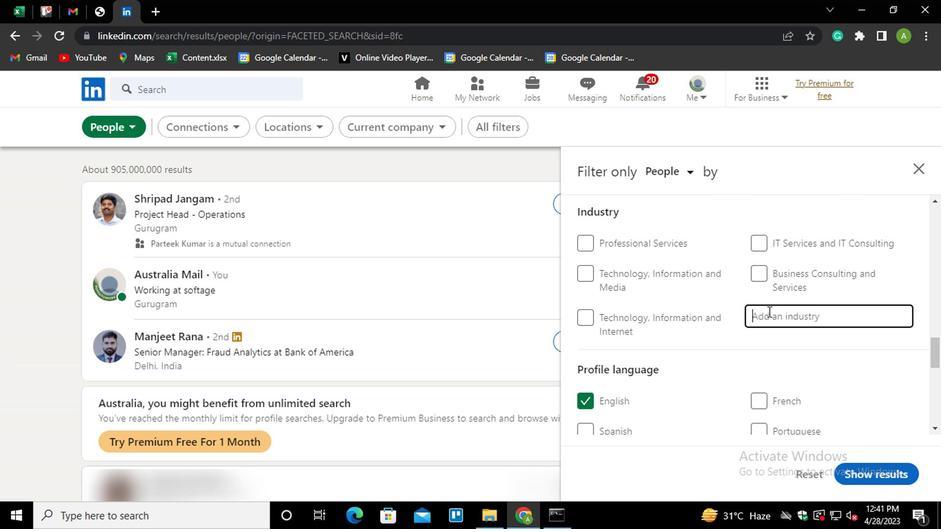 
Action: Key pressed <Key.shift>
Screenshot: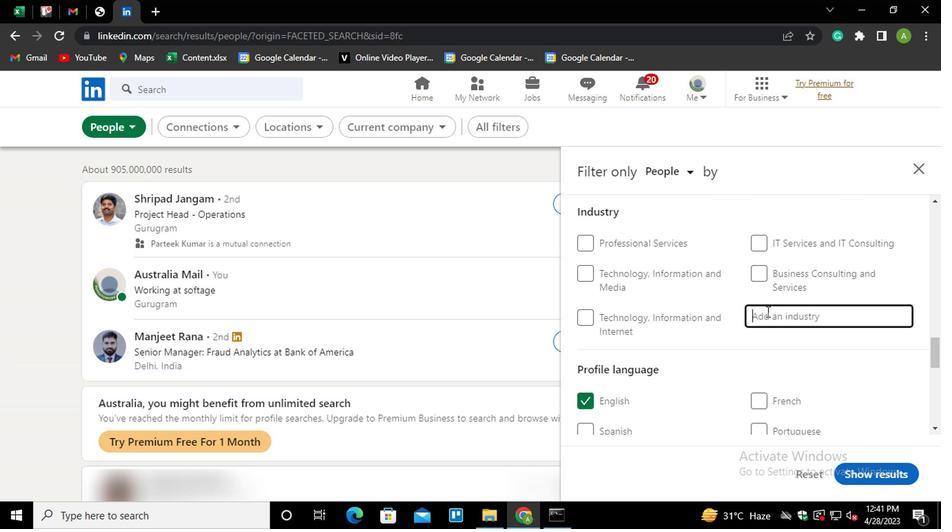 
Action: Mouse moved to (763, 307)
Screenshot: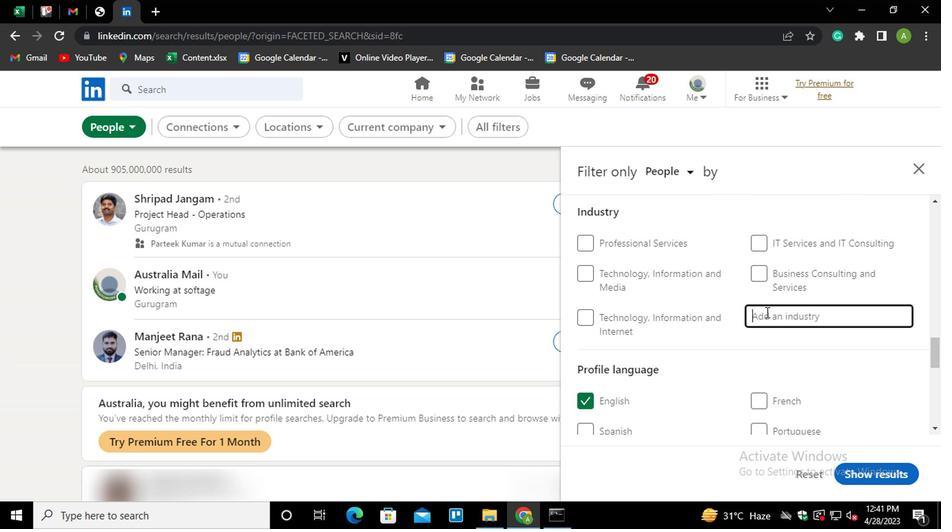 
Action: Key pressed GRAP<Key.down><Key.enter>
Screenshot: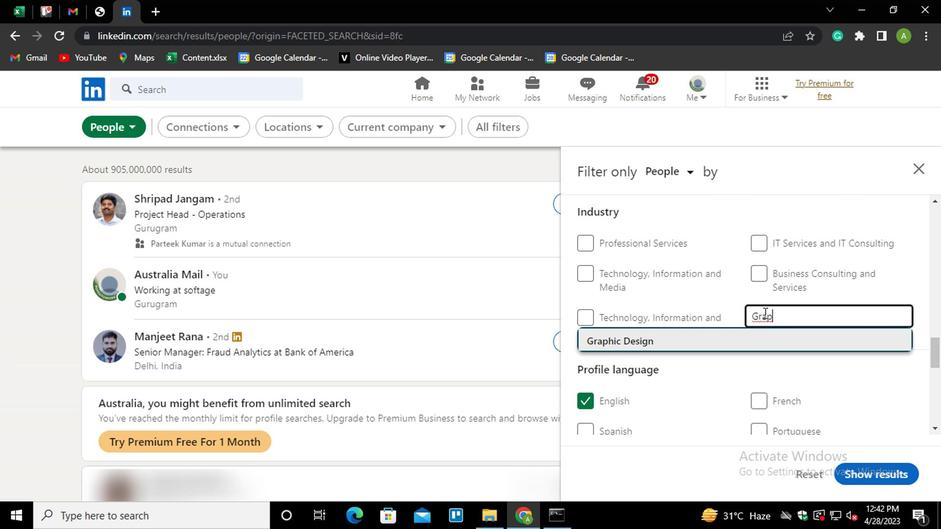
Action: Mouse scrolled (763, 306) with delta (0, 0)
Screenshot: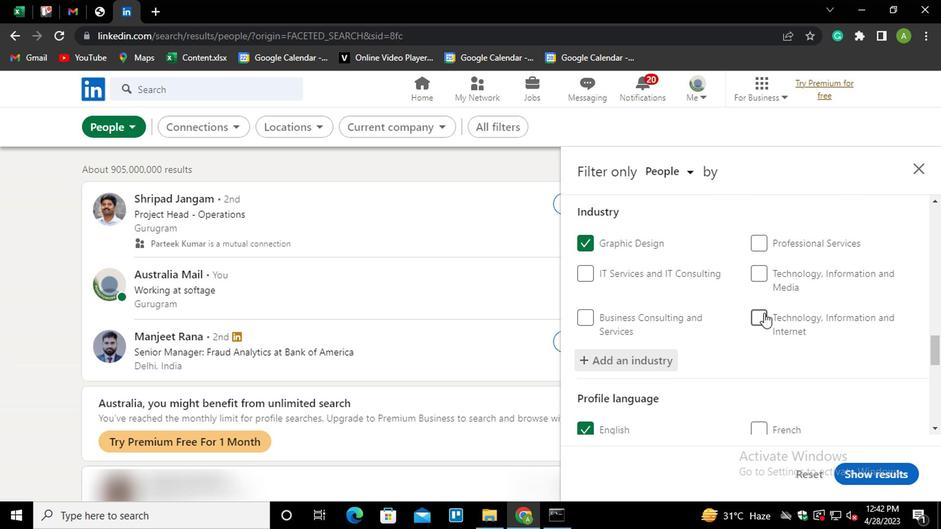 
Action: Mouse scrolled (763, 306) with delta (0, 0)
Screenshot: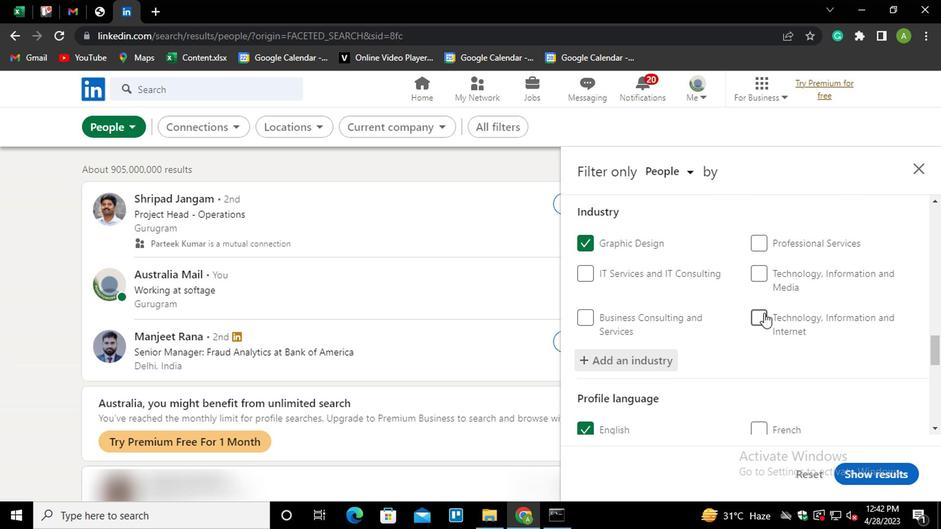 
Action: Mouse scrolled (763, 306) with delta (0, 0)
Screenshot: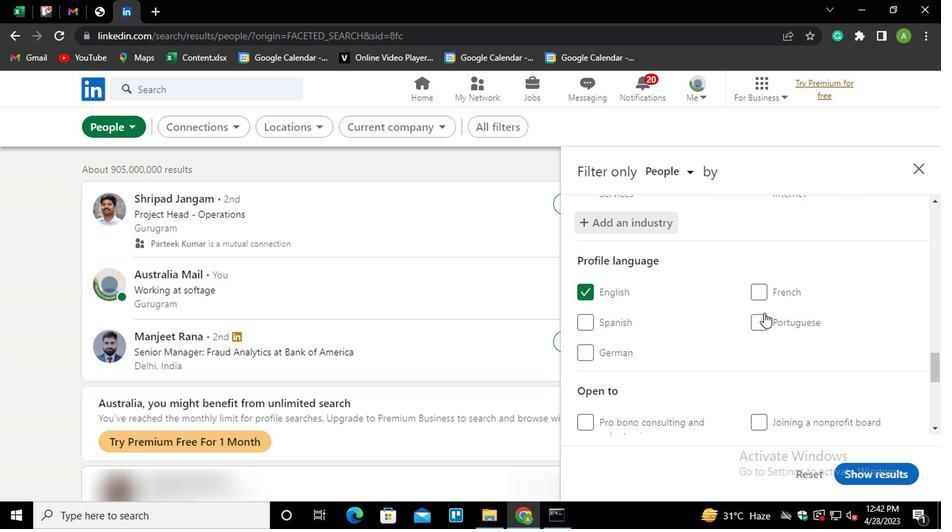 
Action: Mouse moved to (763, 308)
Screenshot: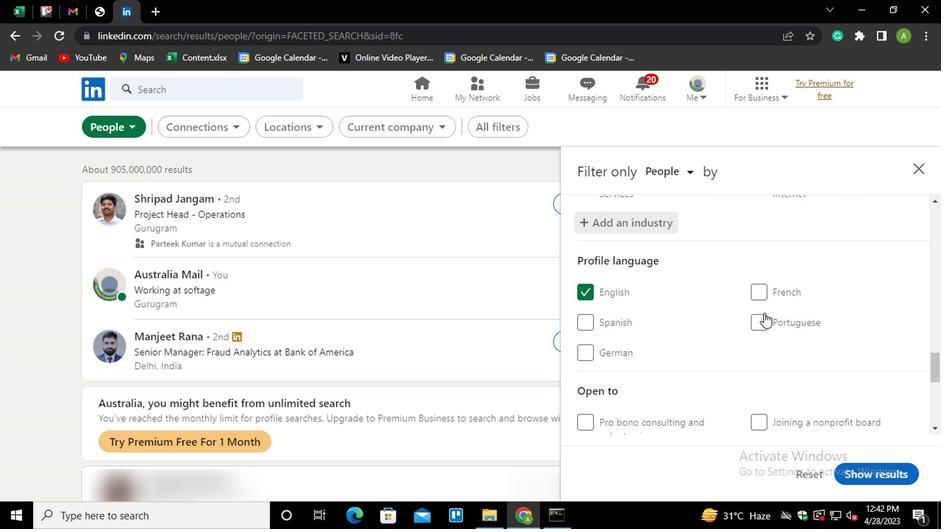 
Action: Mouse scrolled (763, 307) with delta (0, 0)
Screenshot: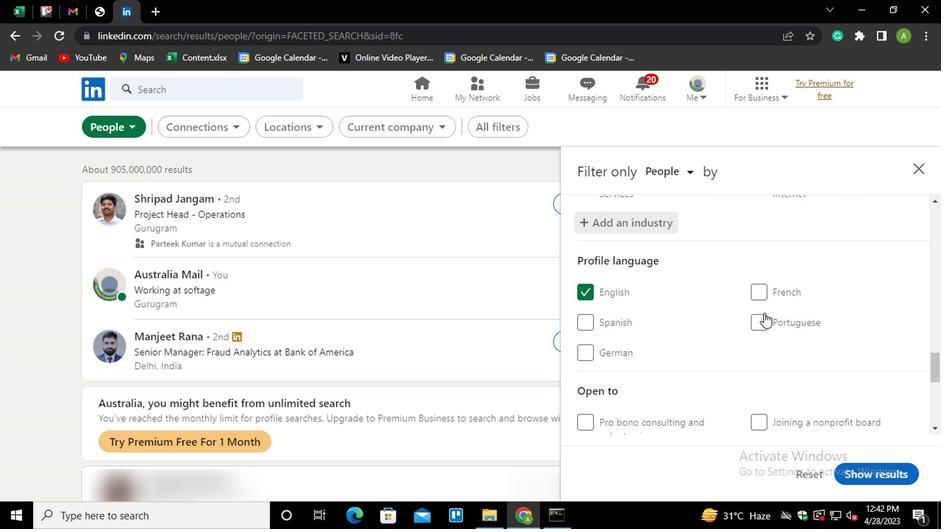 
Action: Mouse moved to (762, 308)
Screenshot: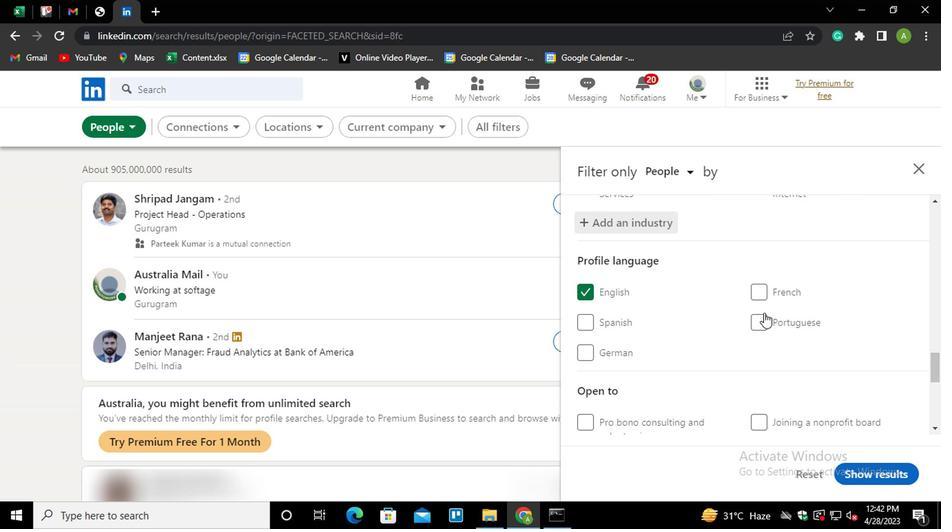 
Action: Mouse scrolled (762, 307) with delta (0, 0)
Screenshot: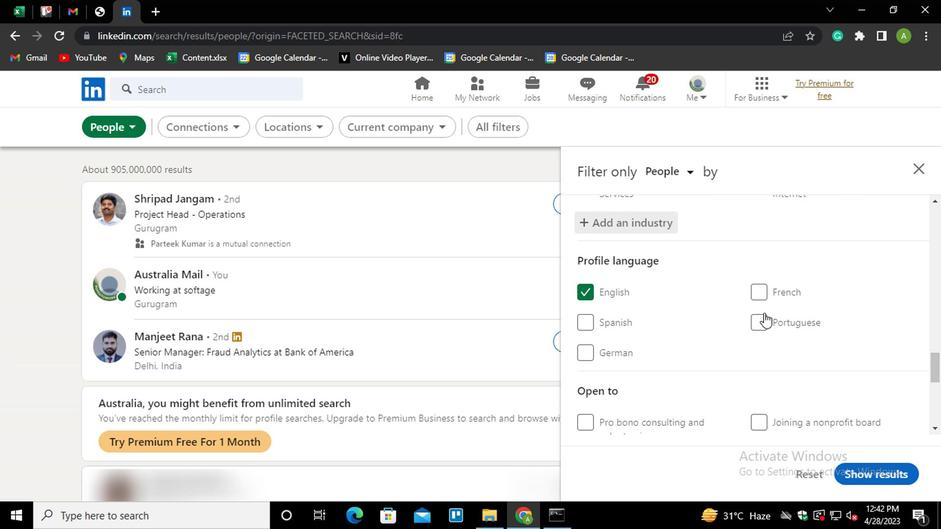 
Action: Mouse moved to (764, 345)
Screenshot: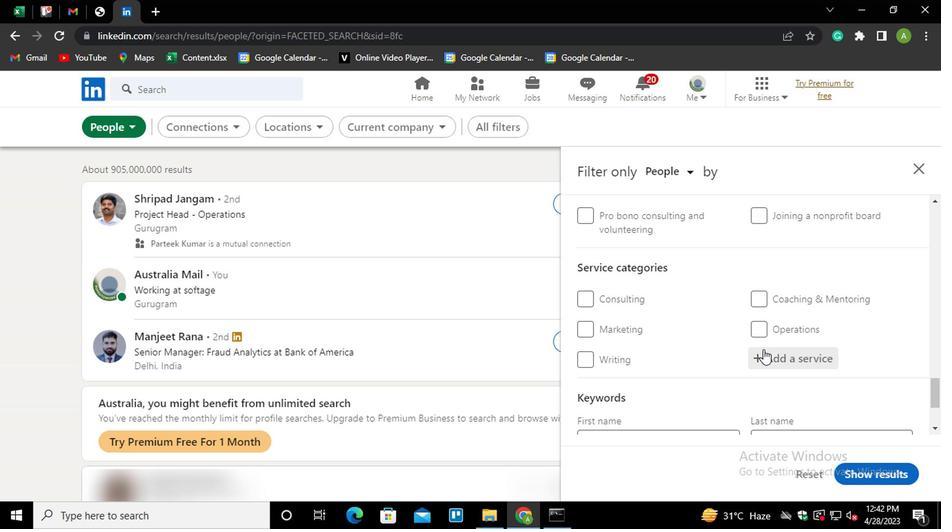 
Action: Mouse pressed left at (764, 345)
Screenshot: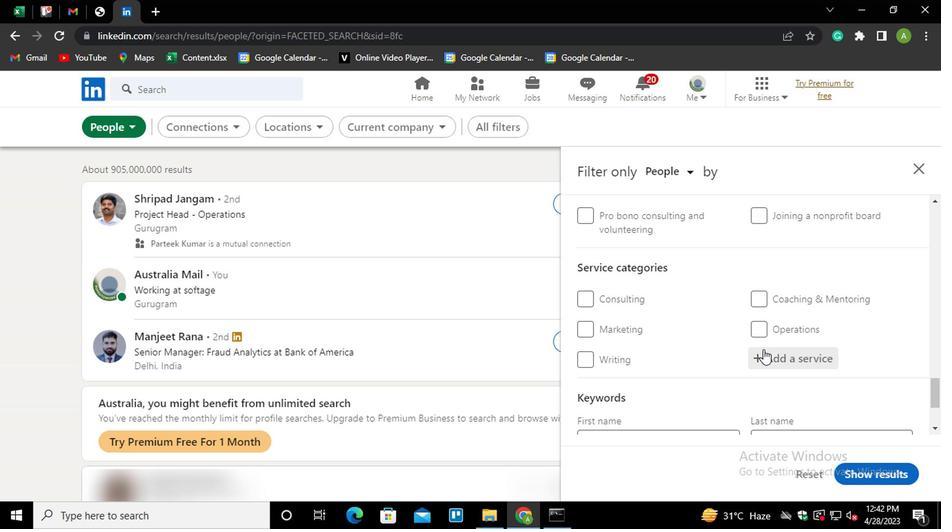 
Action: Mouse scrolled (764, 344) with delta (0, 0)
Screenshot: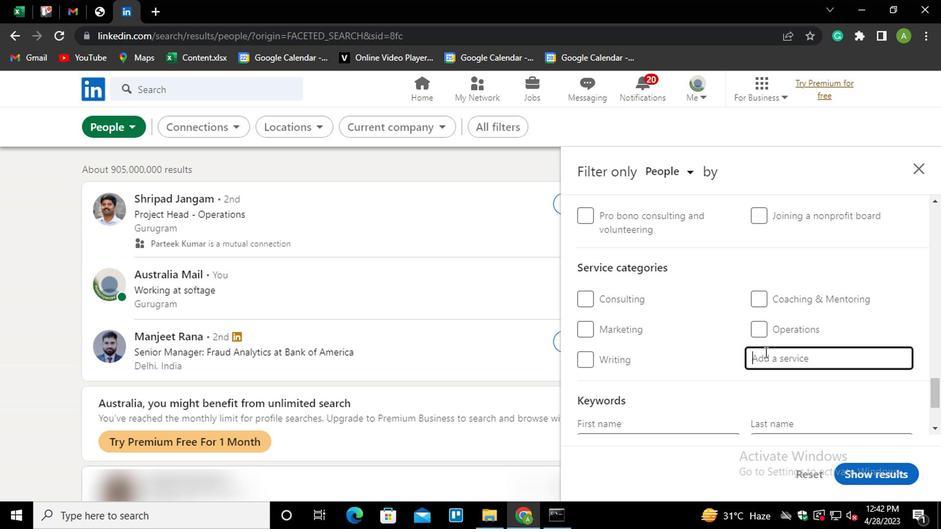 
Action: Key pressed <Key.shift>AUDIO<Key.down><Key.enter>
Screenshot: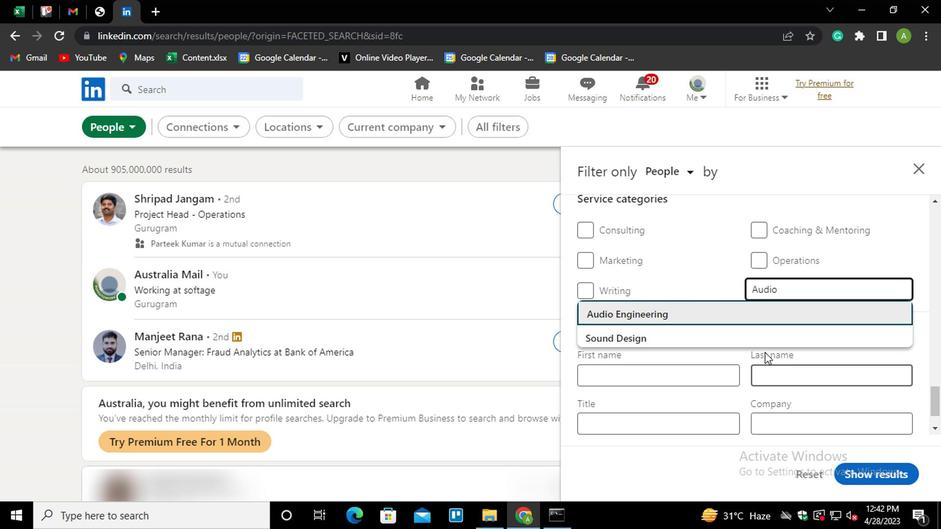 
Action: Mouse moved to (770, 343)
Screenshot: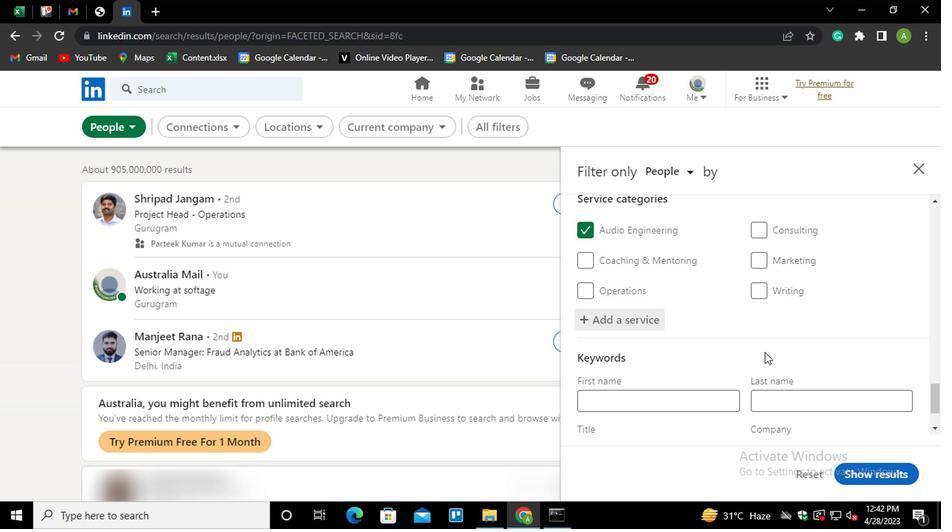 
Action: Mouse scrolled (770, 343) with delta (0, 0)
Screenshot: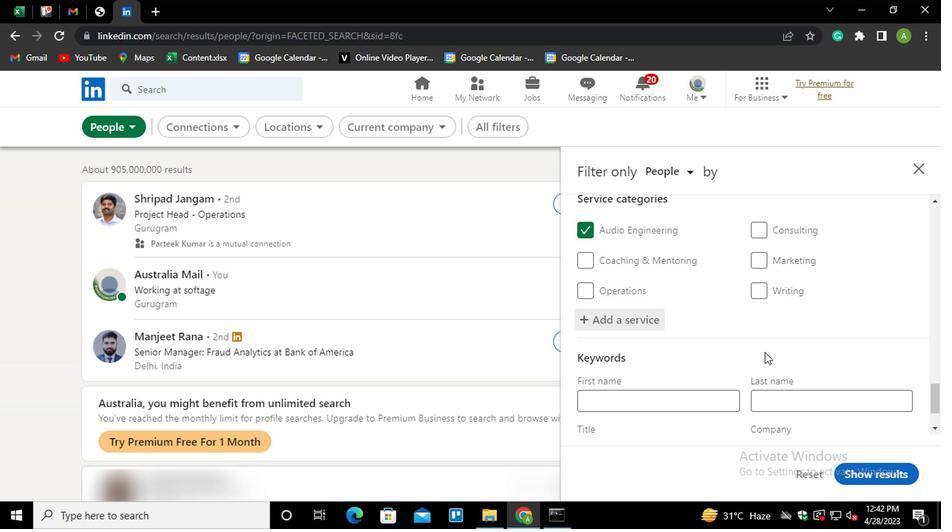 
Action: Mouse scrolled (770, 343) with delta (0, 0)
Screenshot: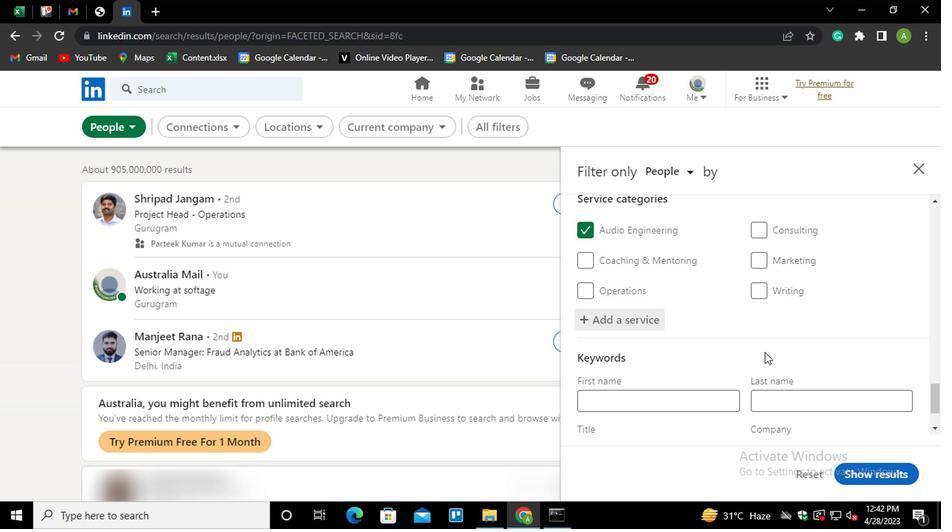 
Action: Mouse scrolled (770, 343) with delta (0, 0)
Screenshot: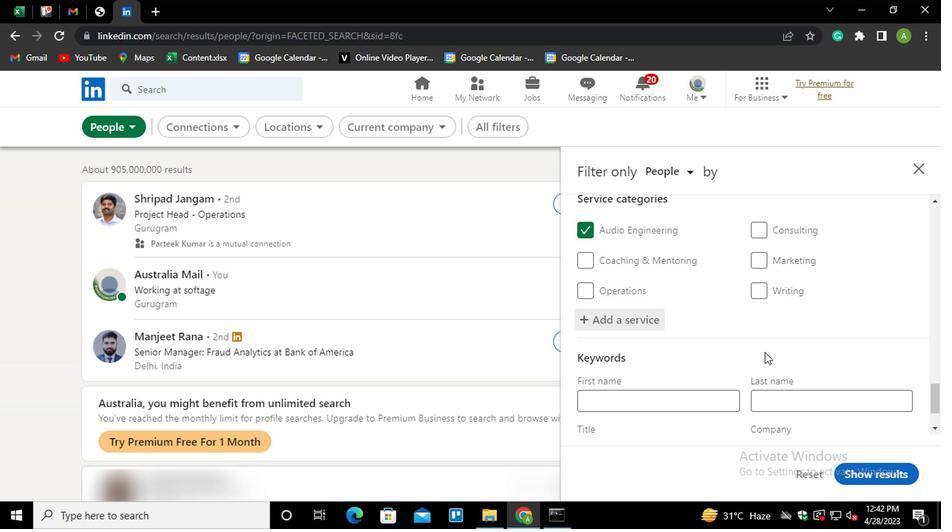 
Action: Mouse scrolled (770, 343) with delta (0, 0)
Screenshot: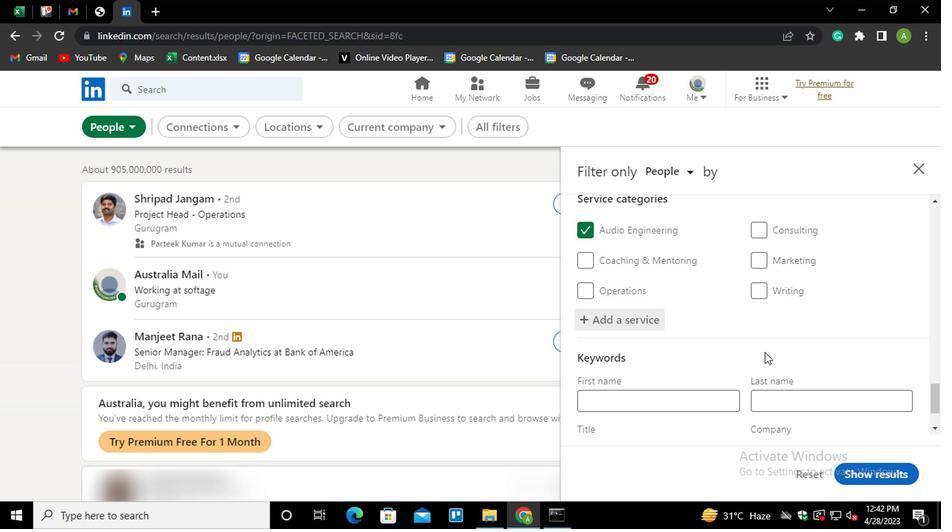 
Action: Mouse scrolled (770, 343) with delta (0, 0)
Screenshot: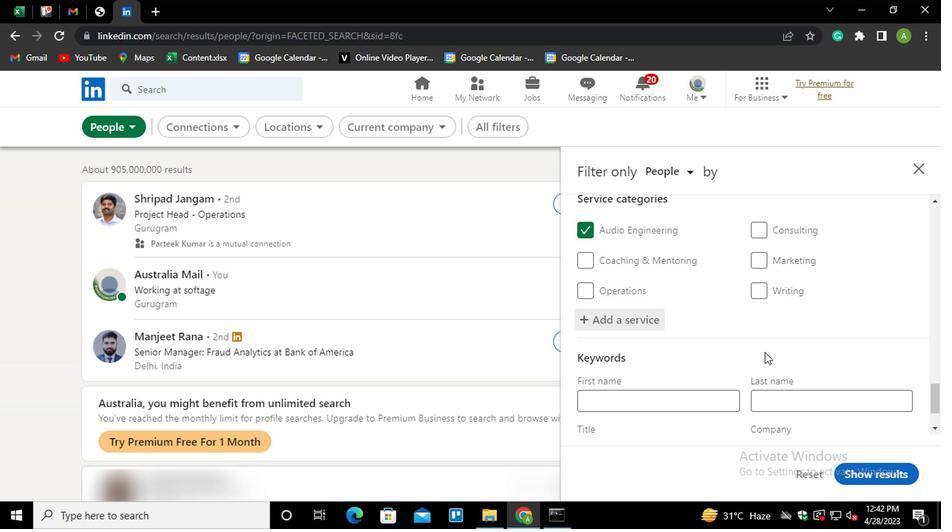 
Action: Mouse moved to (659, 371)
Screenshot: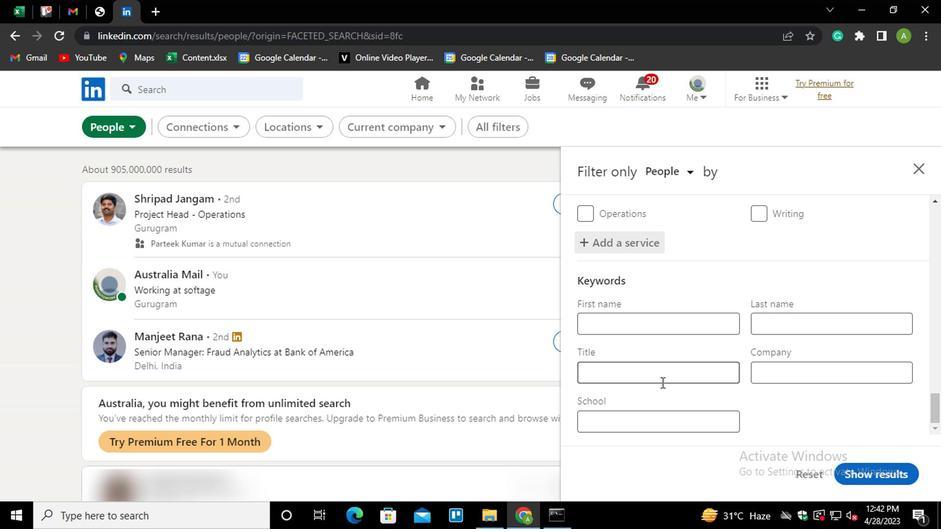 
Action: Mouse pressed left at (659, 371)
Screenshot: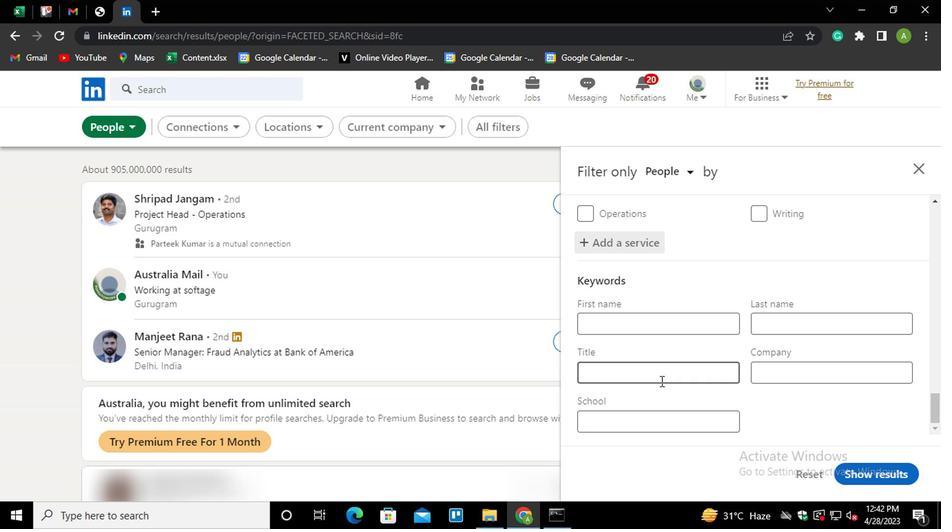 
Action: Key pressed <Key.shift>
Screenshot: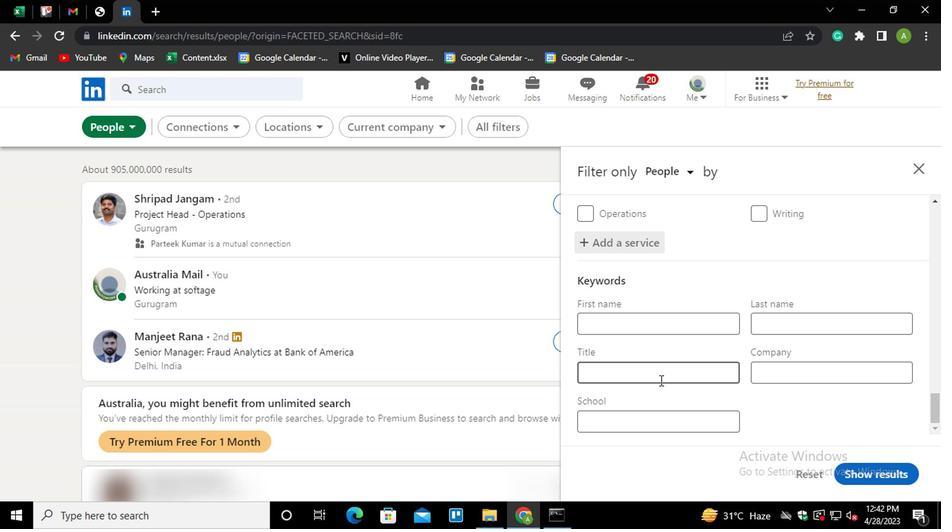 
Action: Mouse moved to (658, 371)
Screenshot: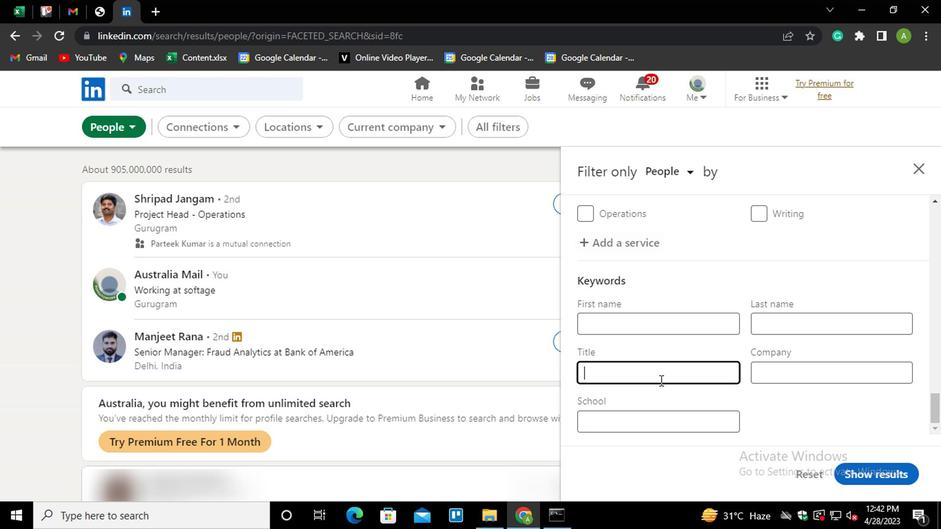 
Action: Key pressed CHEMICAL<Key.space><Key.shift>ENGINEER
Screenshot: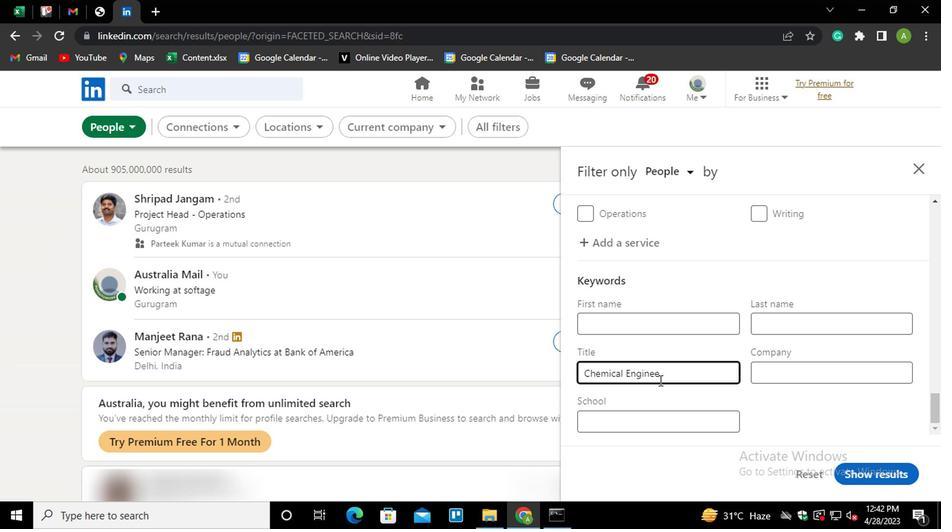 
Action: Mouse moved to (777, 390)
Screenshot: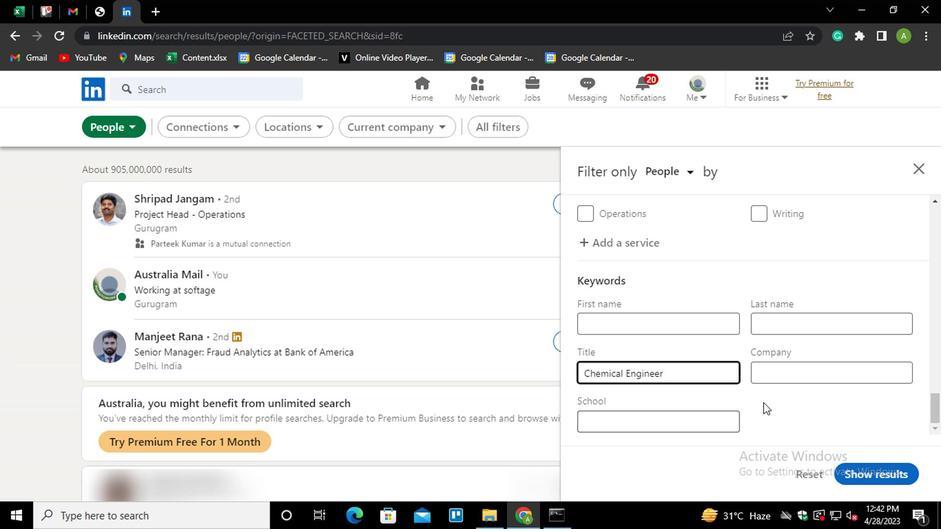 
Action: Mouse pressed left at (777, 390)
Screenshot: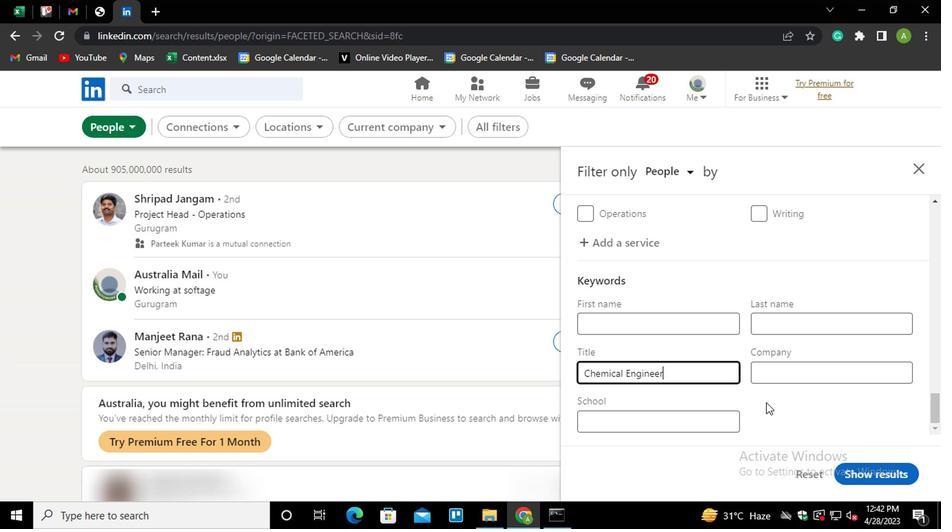 
Action: Mouse moved to (859, 452)
Screenshot: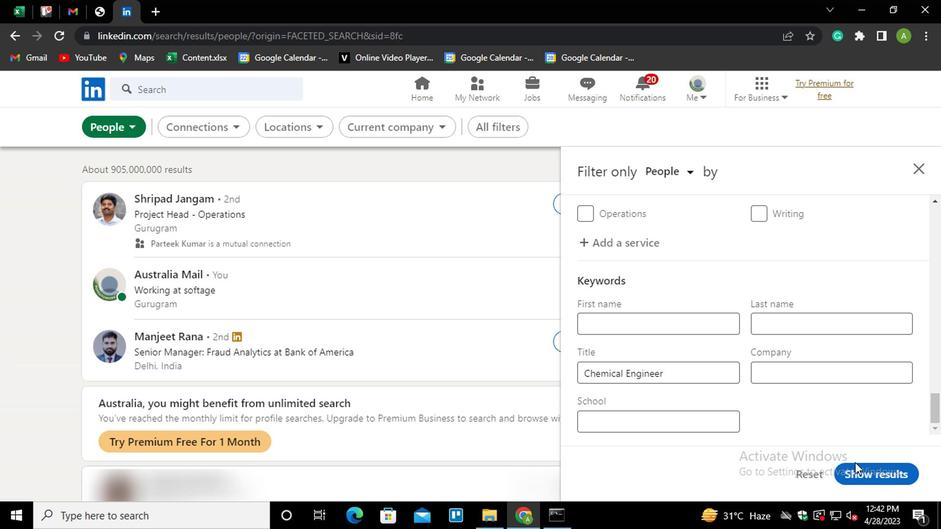 
Action: Mouse pressed left at (859, 452)
Screenshot: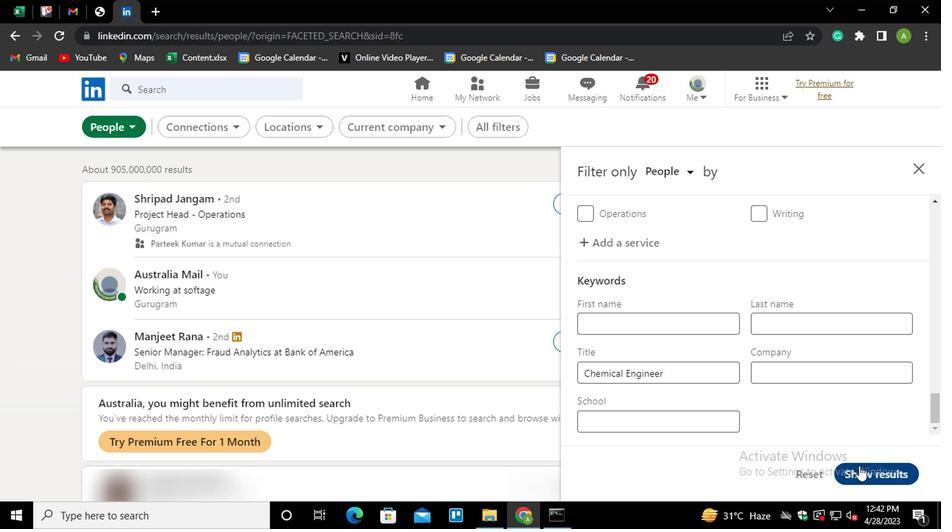 
Action: Mouse moved to (859, 453)
Screenshot: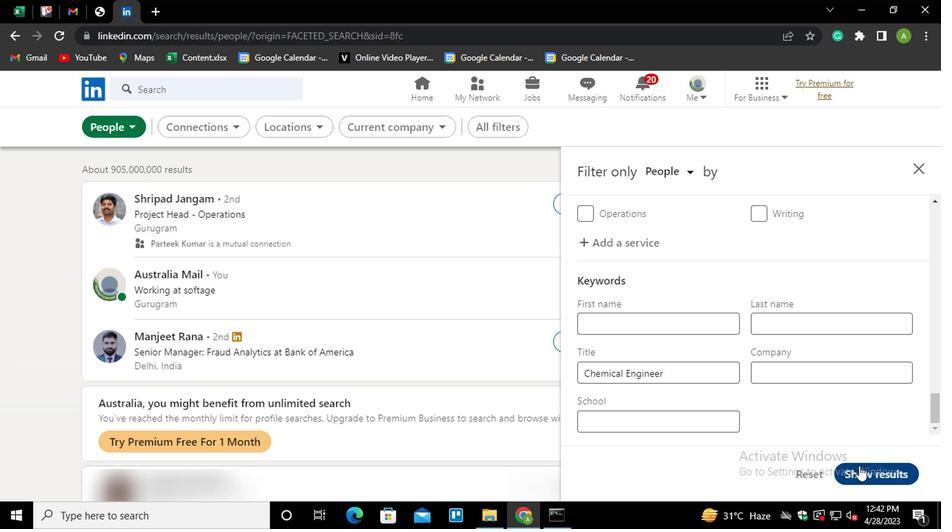 
